 Task: Move the task Implement password recovery feature for better user experience to the section To-Do in the project ToughWorks and sort the tasks in the project by Assignee in Ascending order.
Action: Mouse moved to (42, 261)
Screenshot: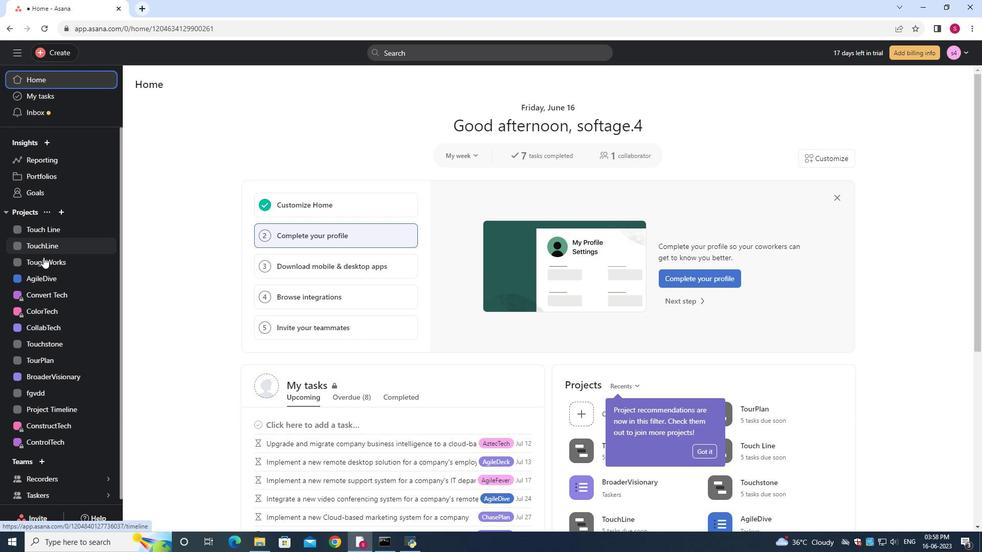 
Action: Mouse pressed left at (42, 261)
Screenshot: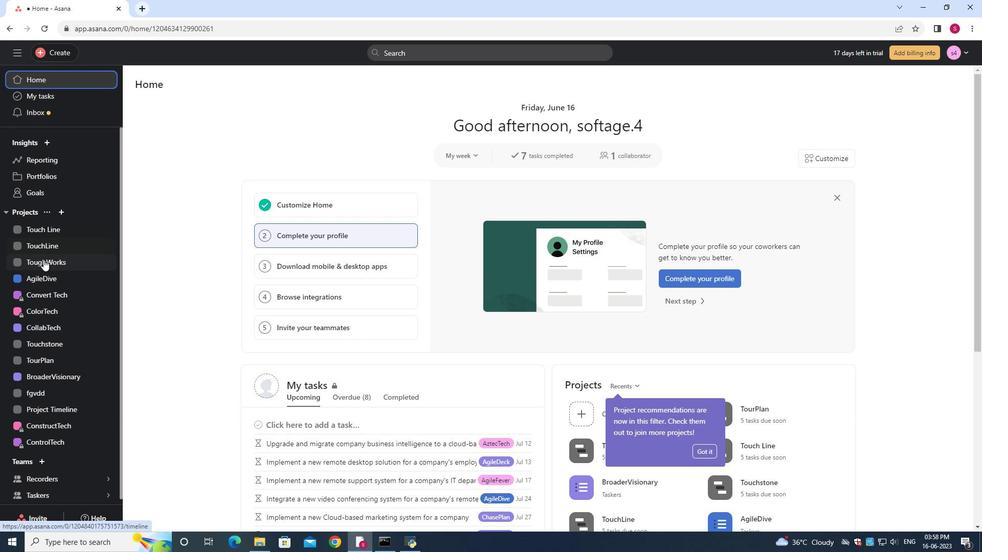
Action: Mouse moved to (185, 105)
Screenshot: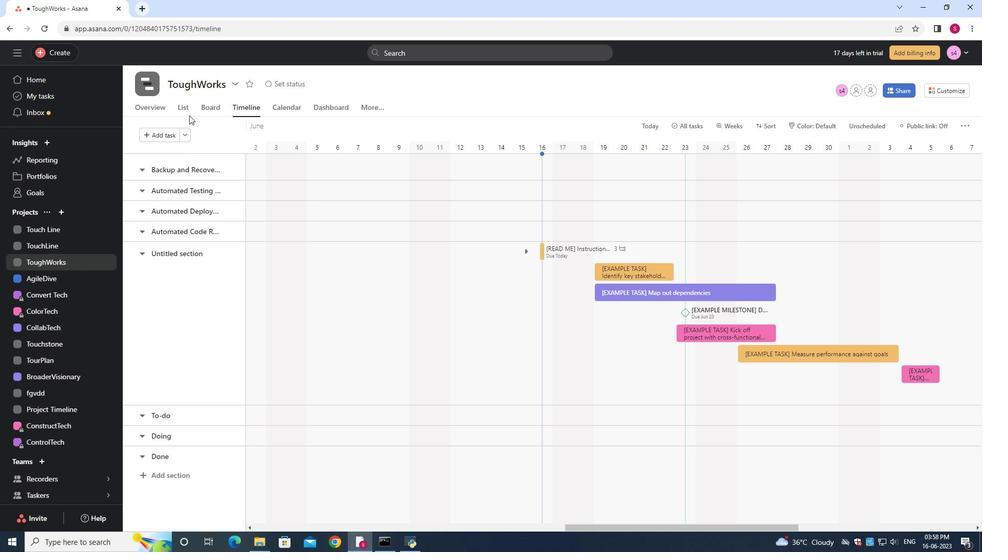 
Action: Mouse pressed left at (185, 105)
Screenshot: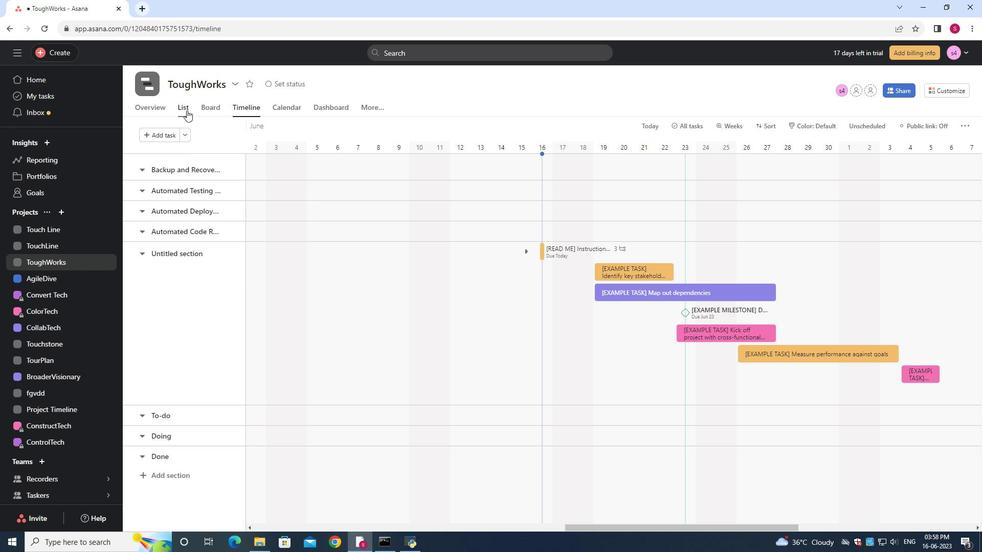 
Action: Mouse moved to (257, 338)
Screenshot: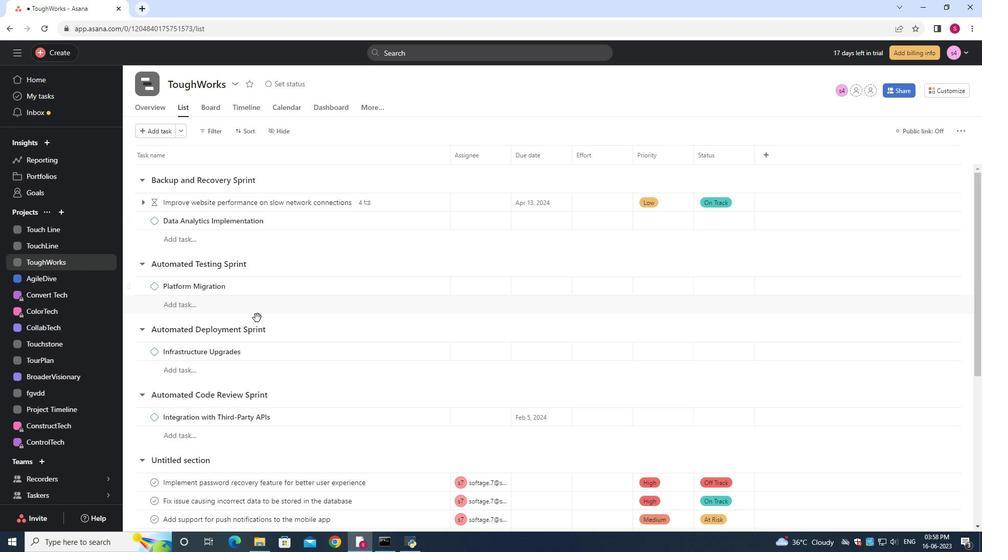 
Action: Mouse scrolled (257, 338) with delta (0, 0)
Screenshot: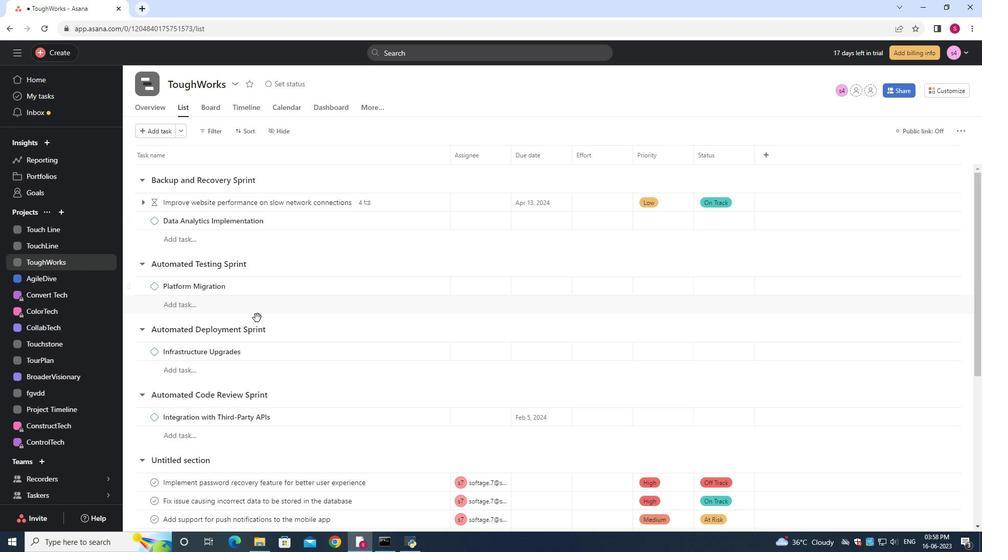 
Action: Mouse scrolled (257, 338) with delta (0, 0)
Screenshot: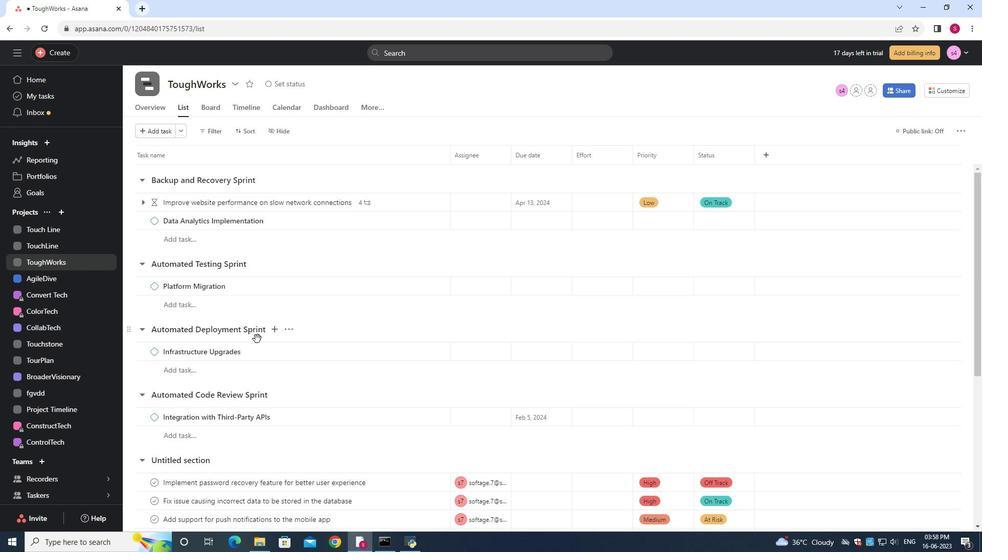 
Action: Mouse moved to (258, 338)
Screenshot: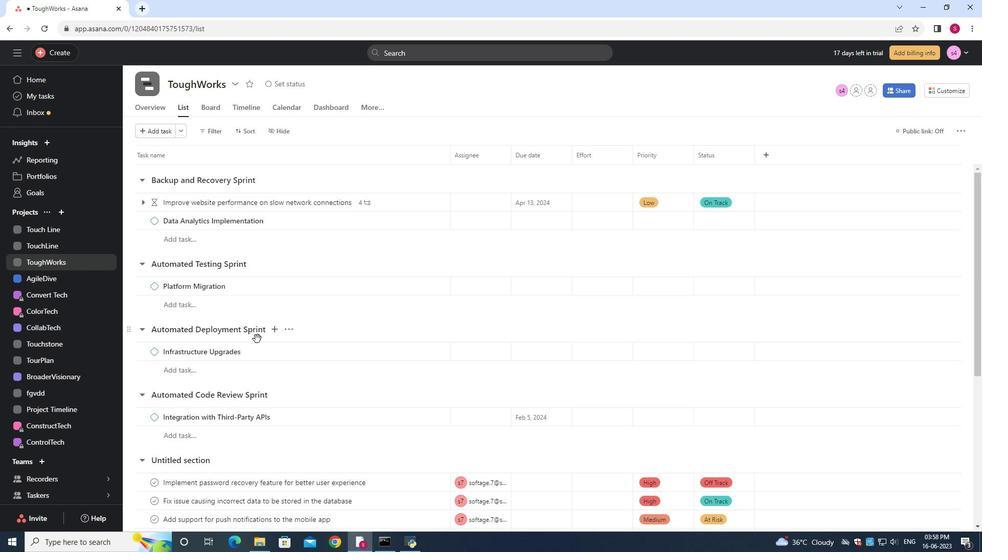 
Action: Mouse scrolled (258, 337) with delta (0, 0)
Screenshot: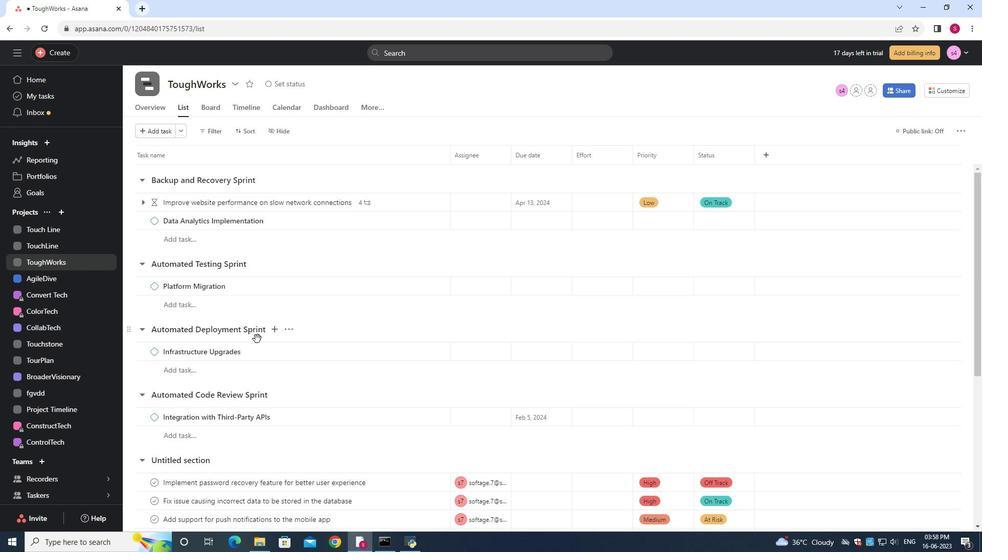 
Action: Mouse moved to (261, 329)
Screenshot: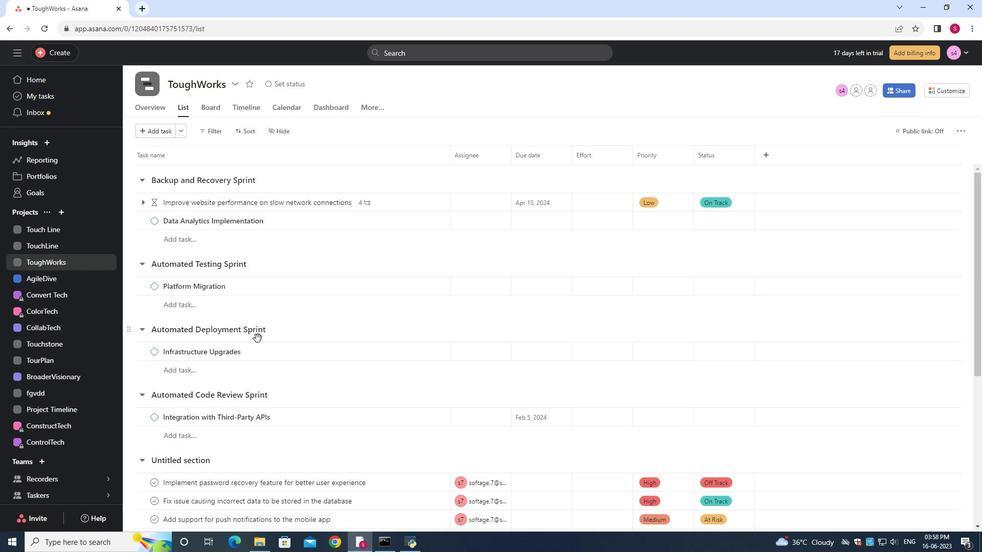 
Action: Mouse scrolled (259, 334) with delta (0, 0)
Screenshot: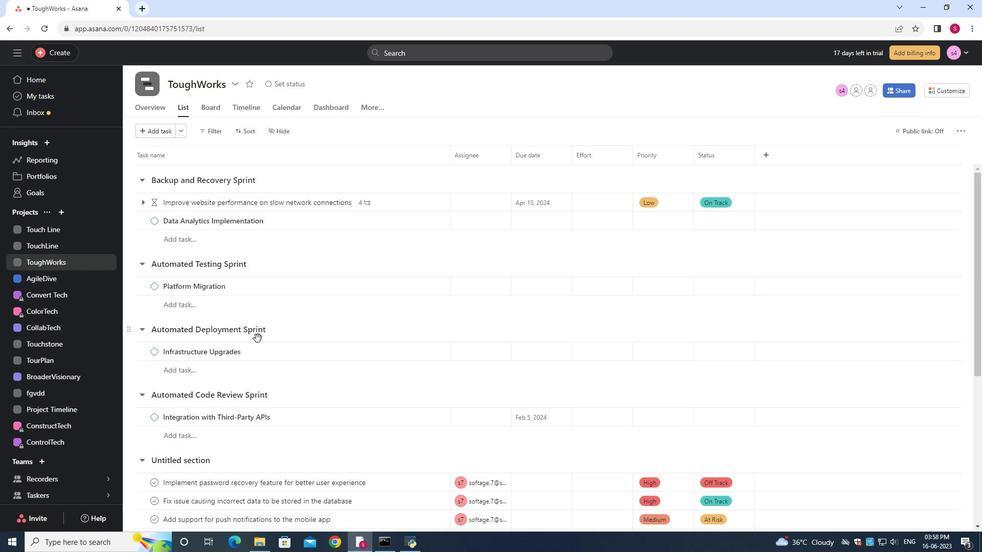 
Action: Mouse moved to (263, 324)
Screenshot: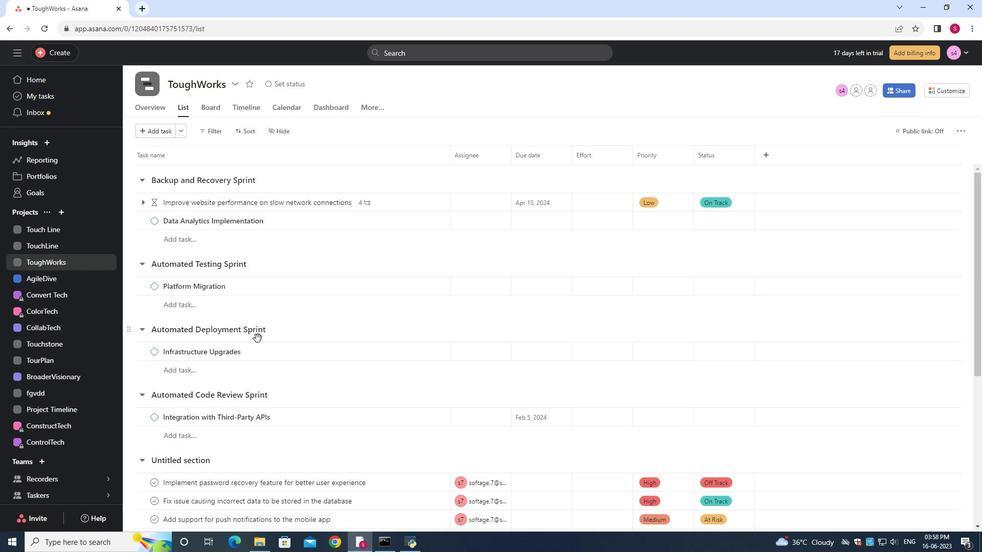 
Action: Mouse scrolled (261, 329) with delta (0, 0)
Screenshot: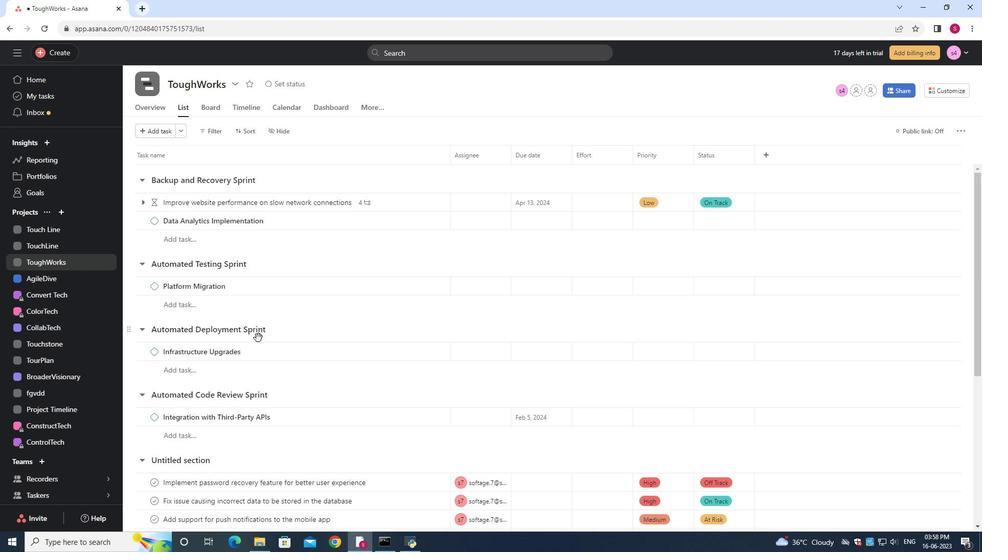 
Action: Mouse moved to (268, 313)
Screenshot: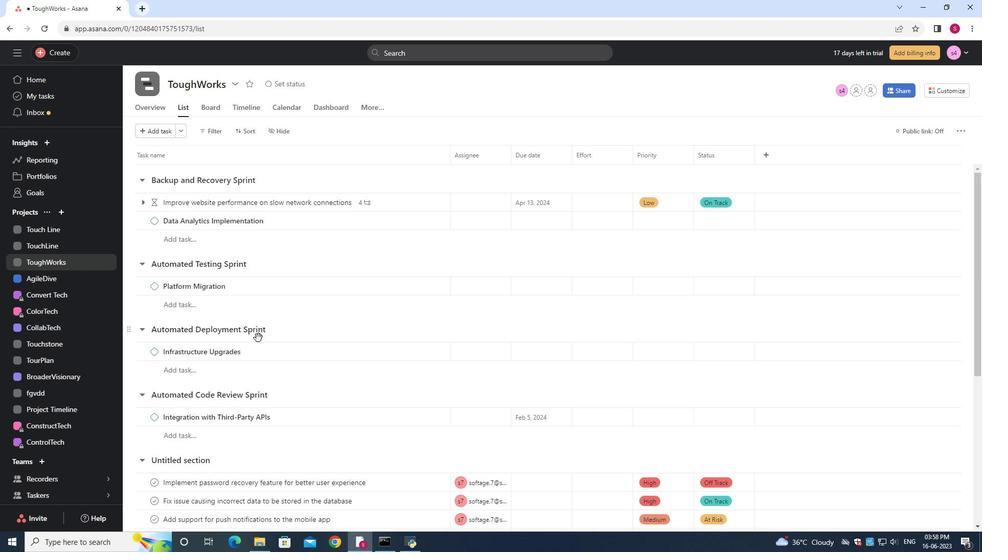 
Action: Mouse scrolled (265, 321) with delta (0, 0)
Screenshot: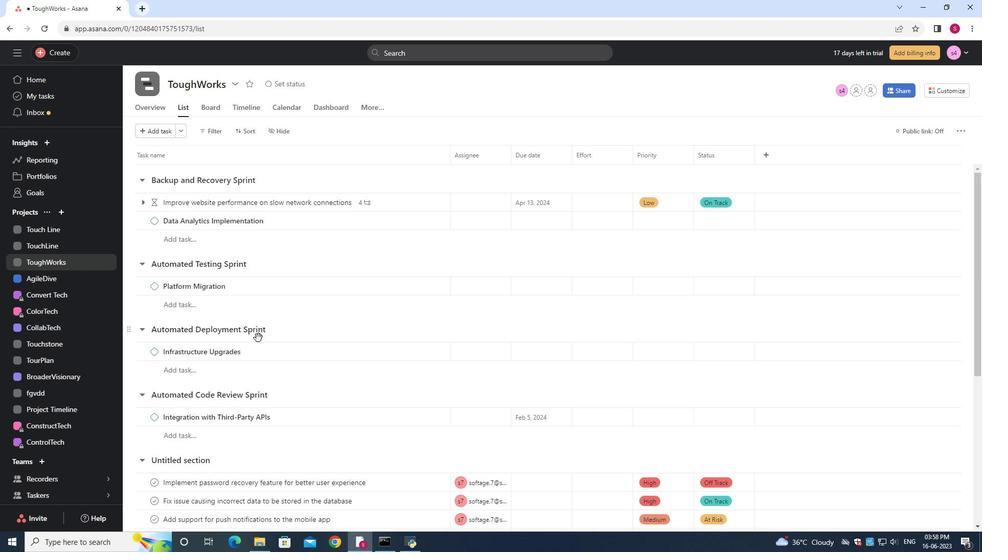 
Action: Mouse moved to (417, 218)
Screenshot: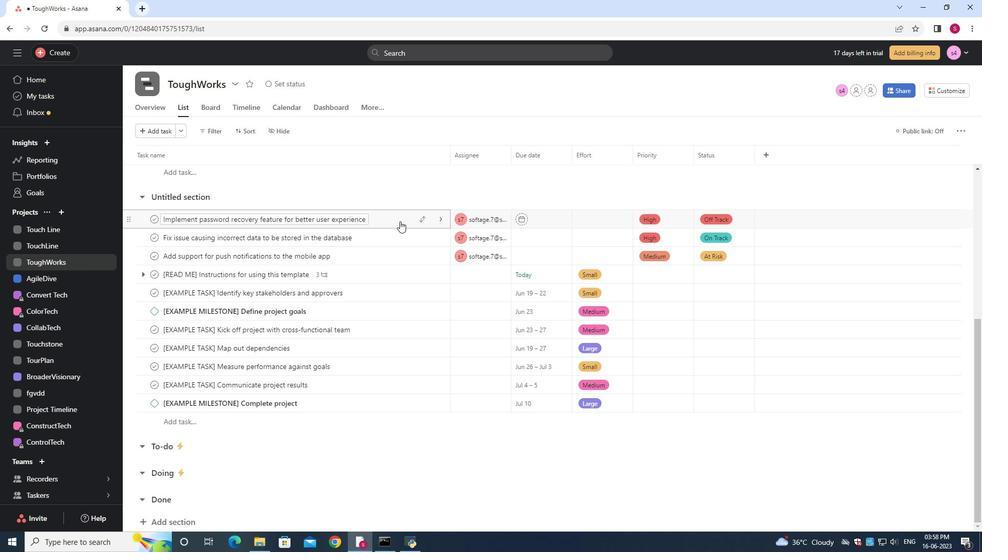 
Action: Mouse pressed left at (417, 218)
Screenshot: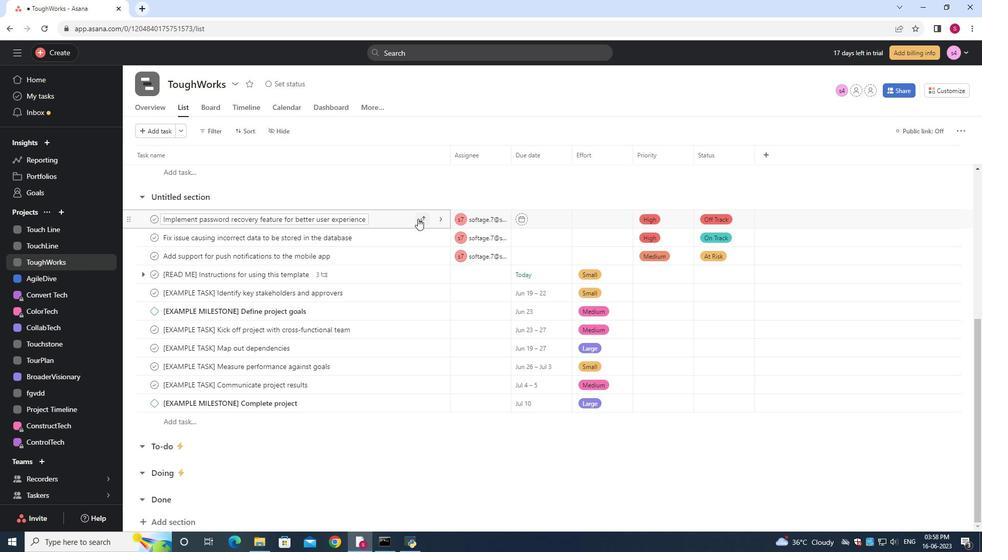 
Action: Mouse moved to (330, 352)
Screenshot: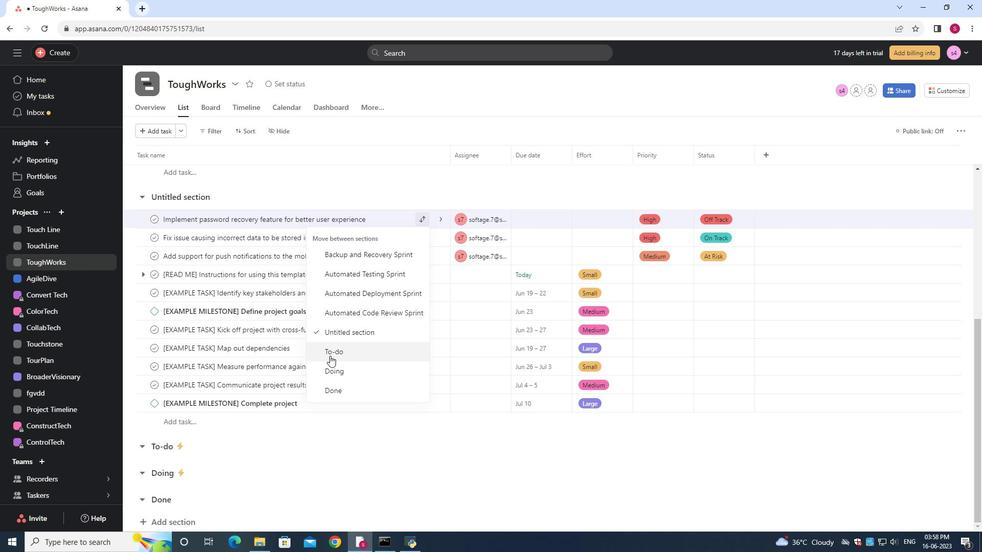 
Action: Mouse pressed left at (330, 352)
Screenshot: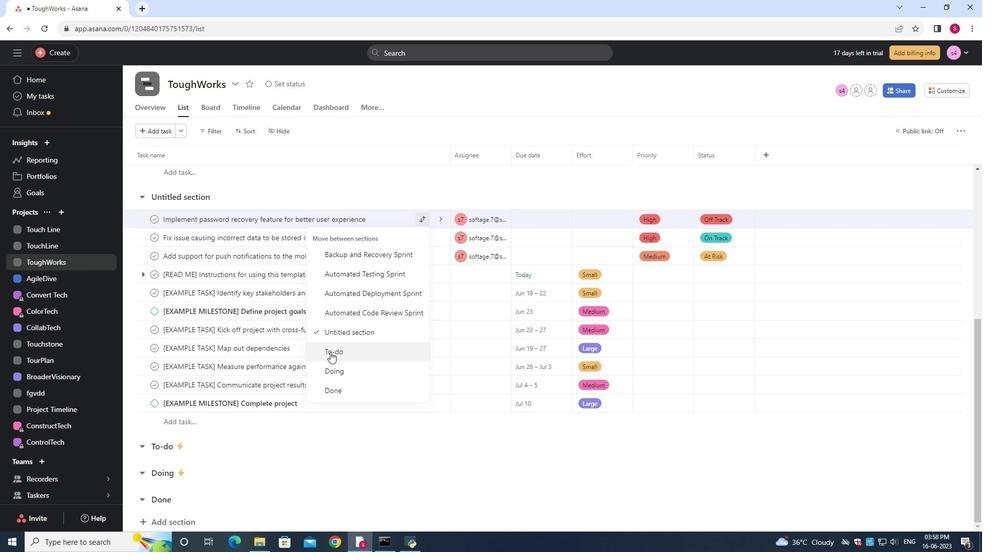 
Action: Mouse moved to (243, 412)
Screenshot: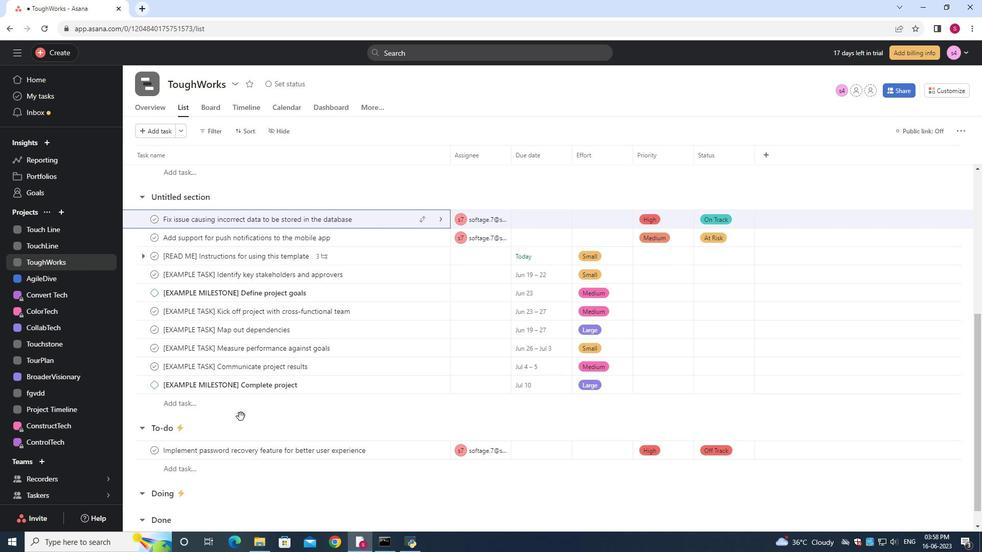 
Action: Mouse scrolled (243, 413) with delta (0, 0)
Screenshot: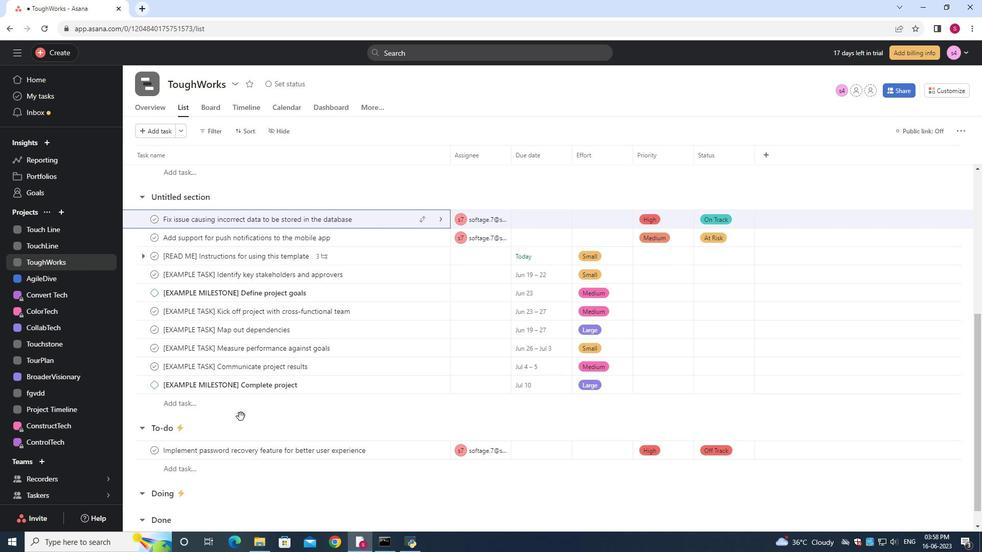 
Action: Mouse moved to (243, 411)
Screenshot: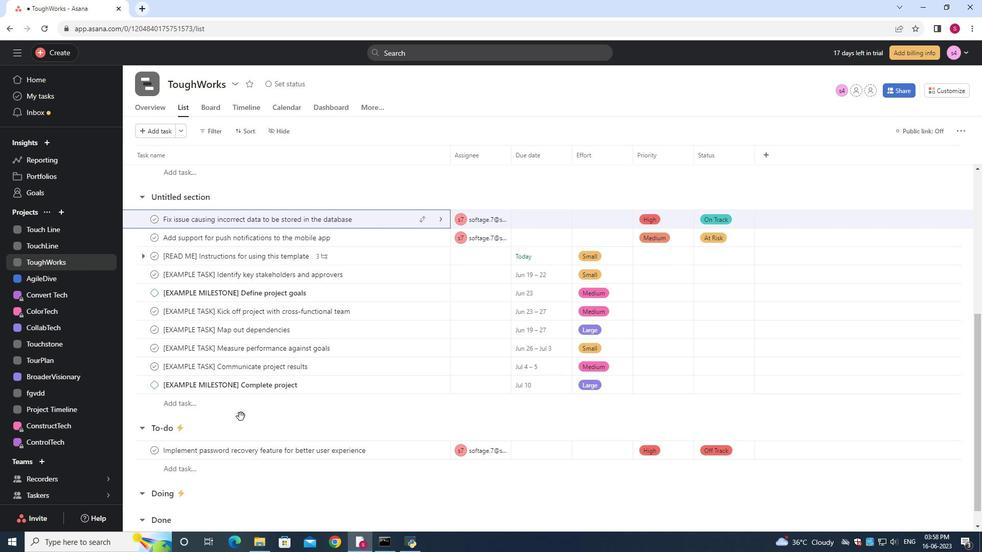 
Action: Mouse scrolled (243, 412) with delta (0, 1)
Screenshot: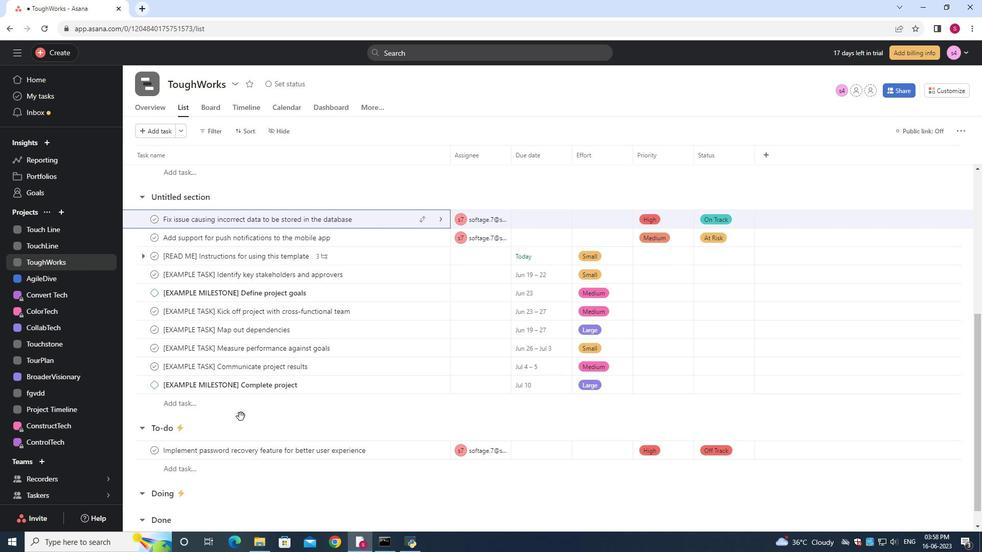 
Action: Mouse scrolled (243, 412) with delta (0, 0)
Screenshot: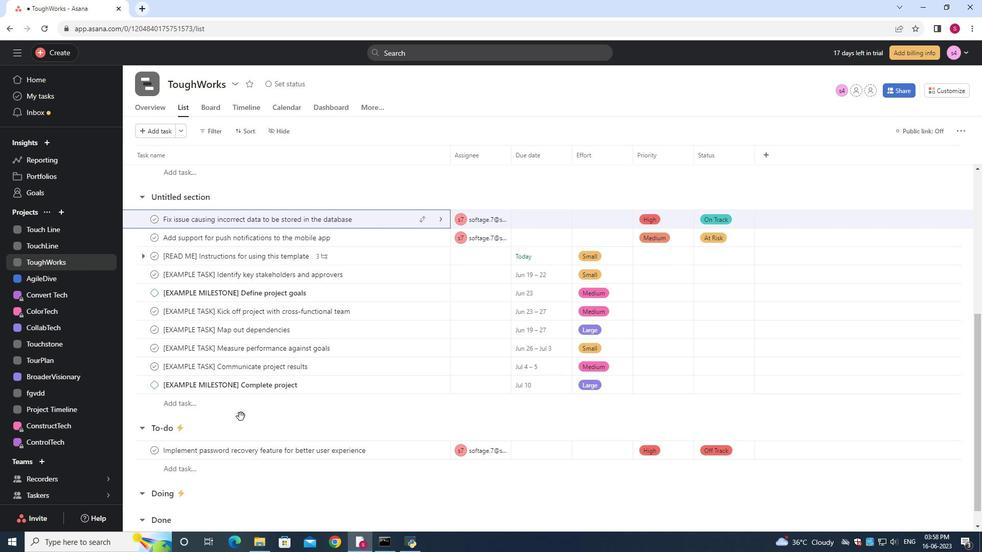 
Action: Mouse moved to (243, 411)
Screenshot: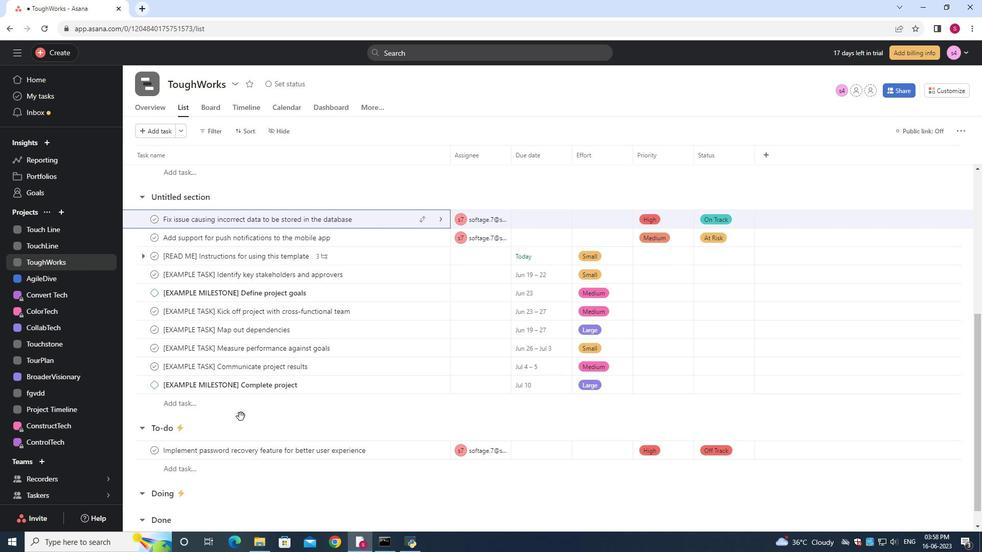 
Action: Mouse scrolled (243, 412) with delta (0, 0)
Screenshot: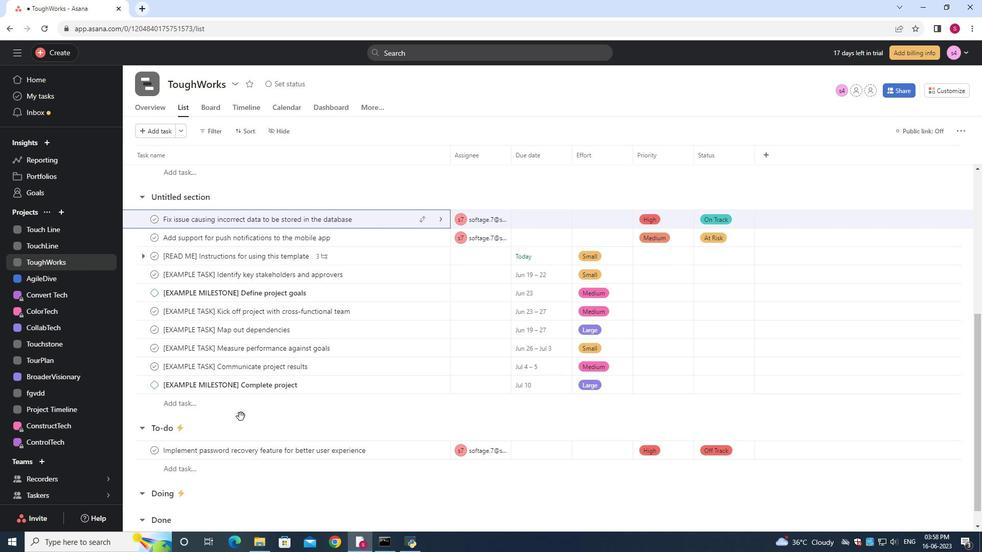 
Action: Mouse moved to (243, 410)
Screenshot: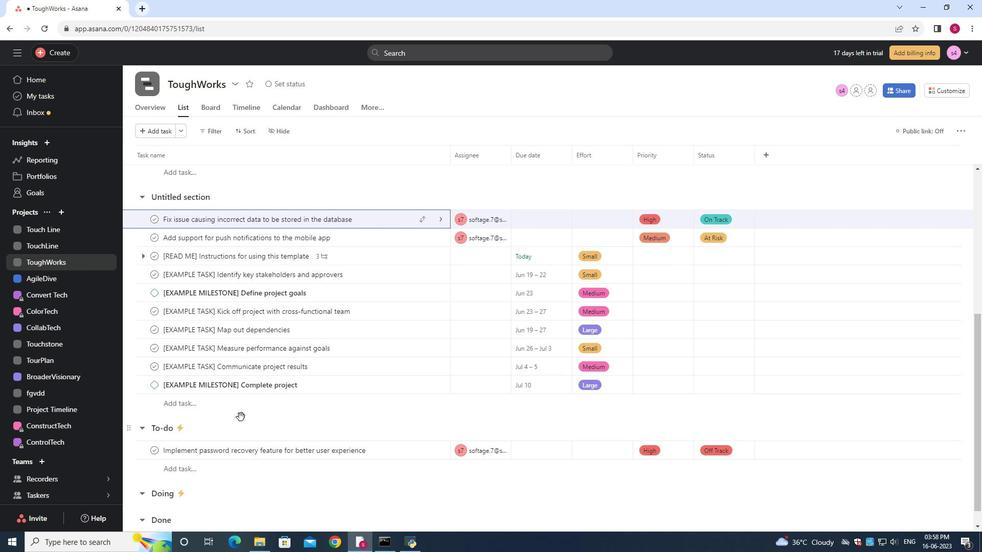 
Action: Mouse scrolled (243, 411) with delta (0, 0)
Screenshot: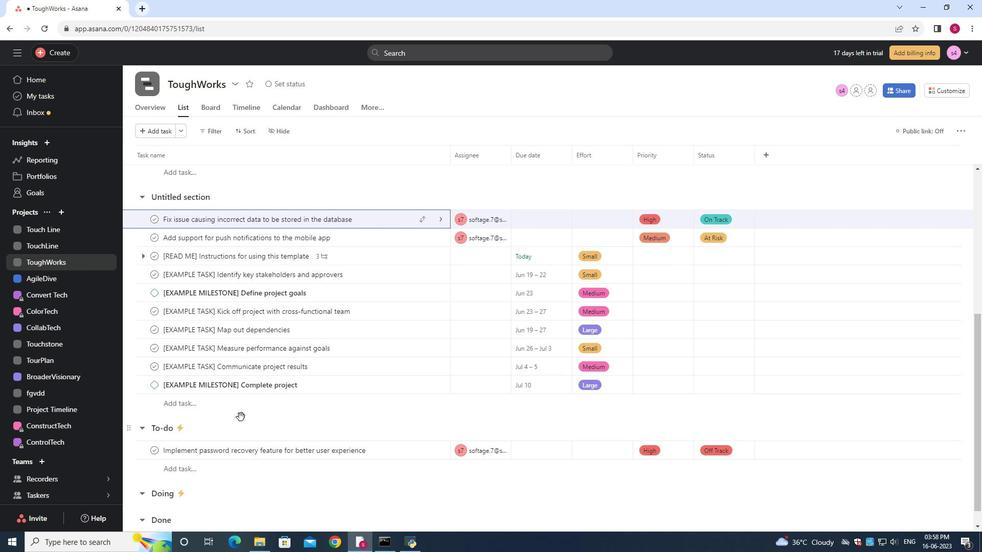 
Action: Mouse moved to (244, 409)
Screenshot: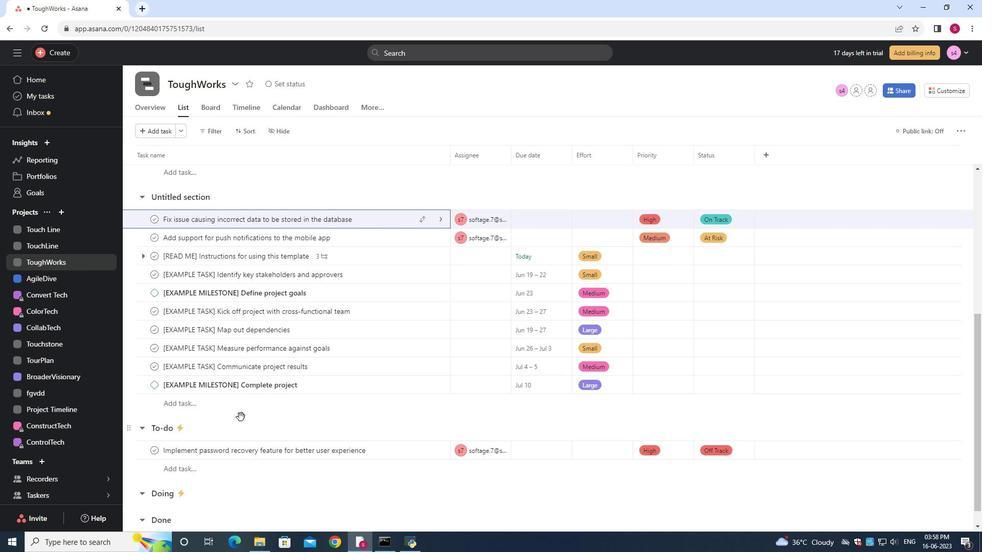 
Action: Mouse scrolled (243, 410) with delta (0, 0)
Screenshot: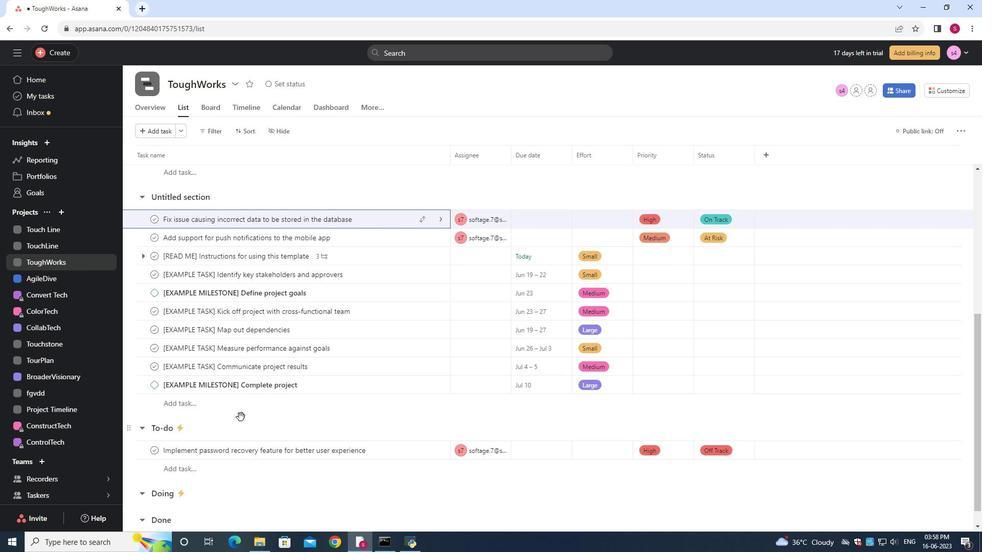 
Action: Mouse moved to (244, 409)
Screenshot: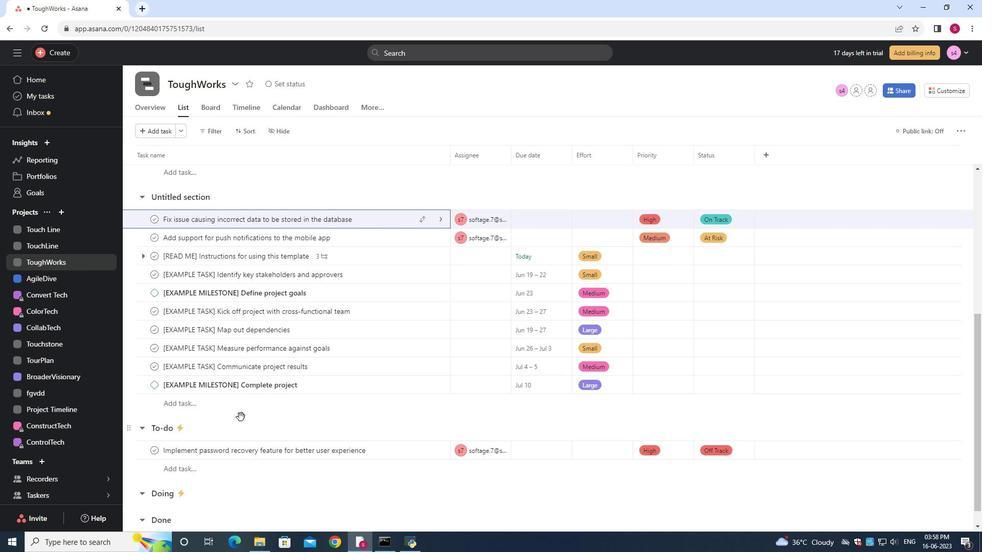 
Action: Mouse scrolled (244, 410) with delta (0, 0)
Screenshot: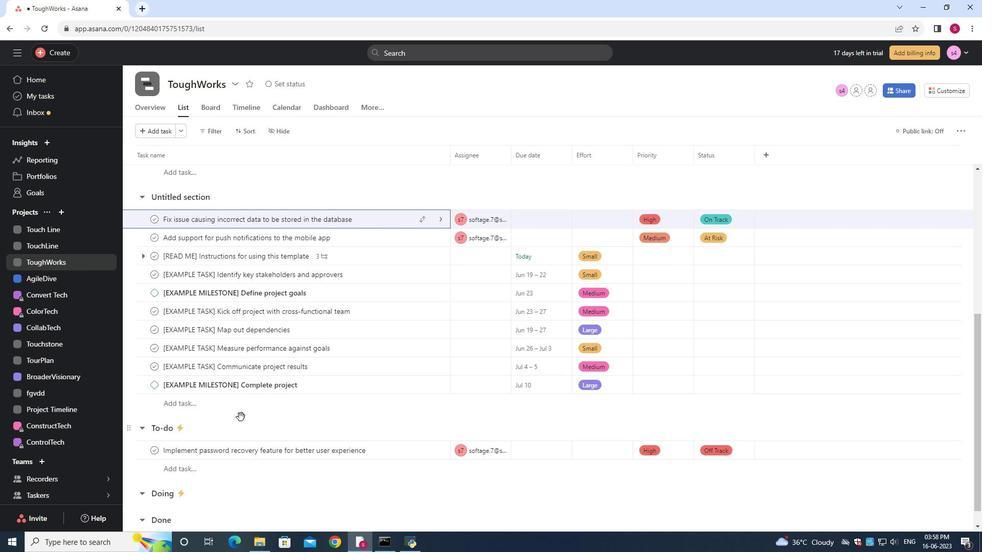 
Action: Mouse moved to (244, 409)
Screenshot: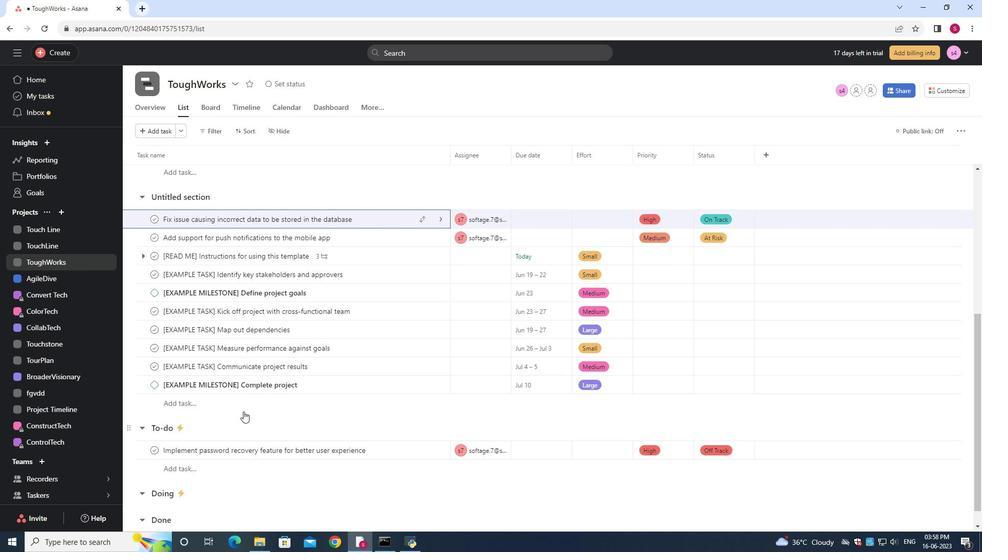 
Action: Mouse scrolled (244, 410) with delta (0, 0)
Screenshot: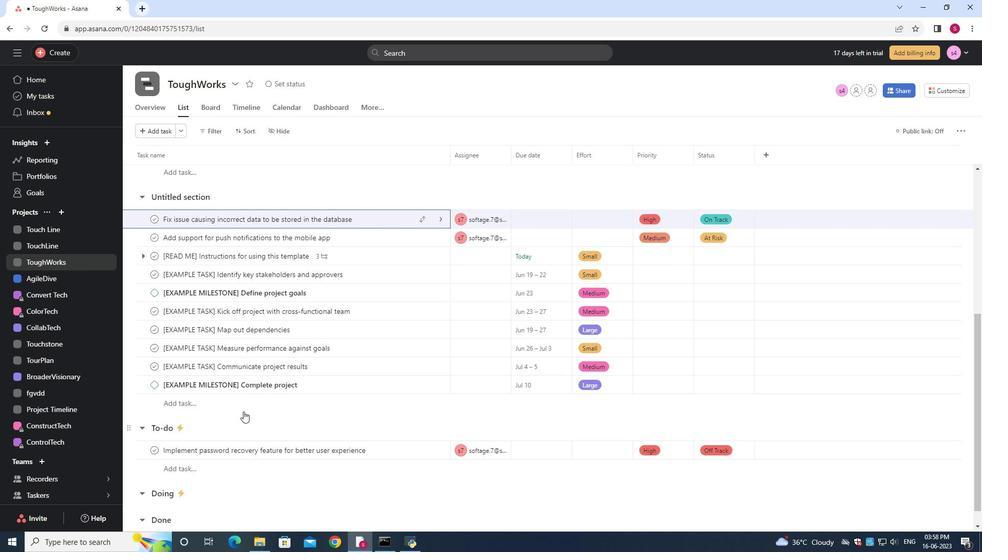 
Action: Mouse scrolled (244, 409) with delta (0, 0)
Screenshot: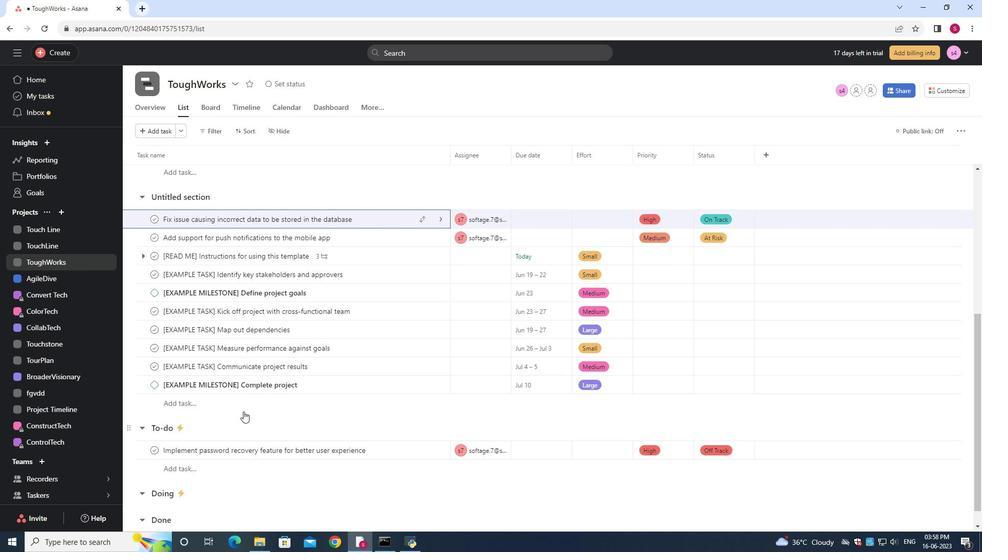 
Action: Mouse moved to (247, 298)
Screenshot: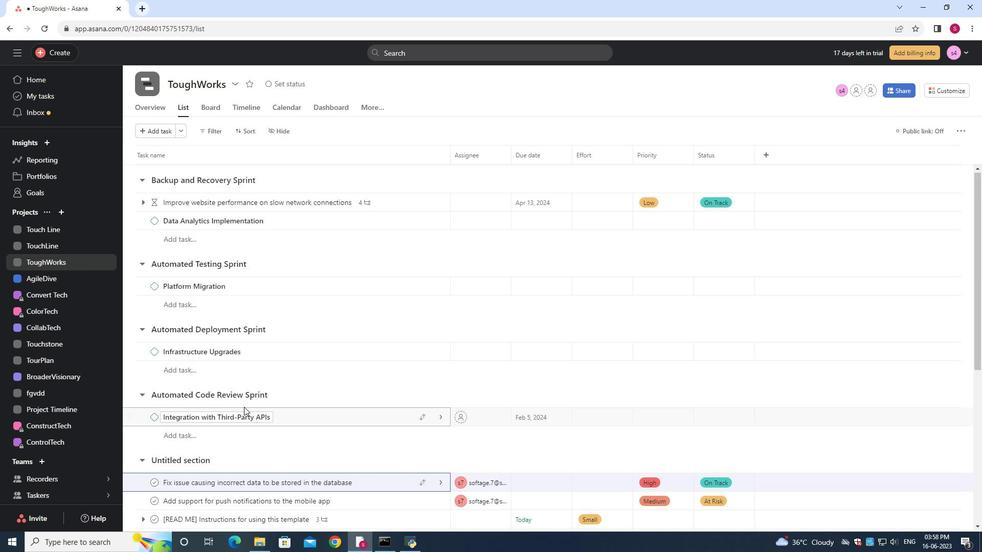 
Action: Mouse scrolled (247, 298) with delta (0, 0)
Screenshot: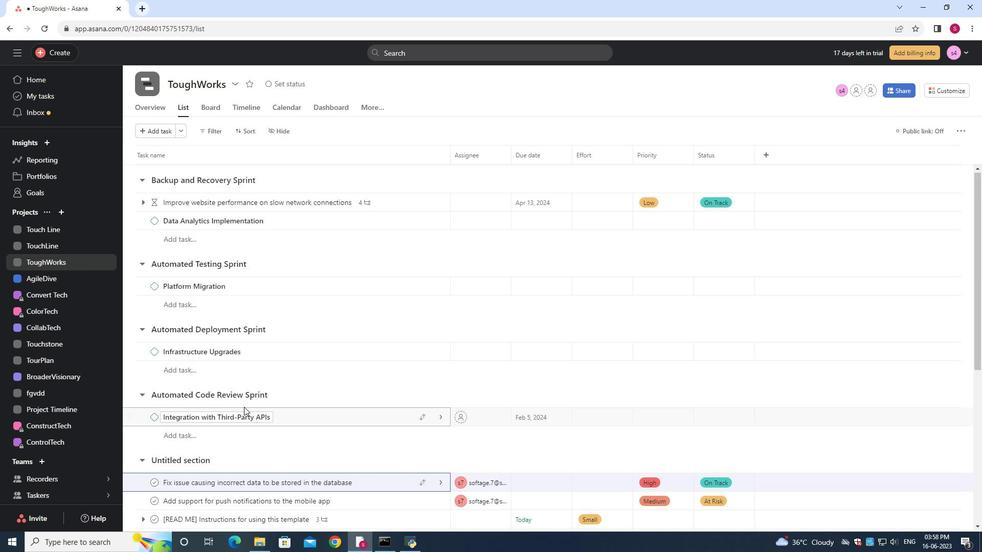 
Action: Mouse moved to (248, 292)
Screenshot: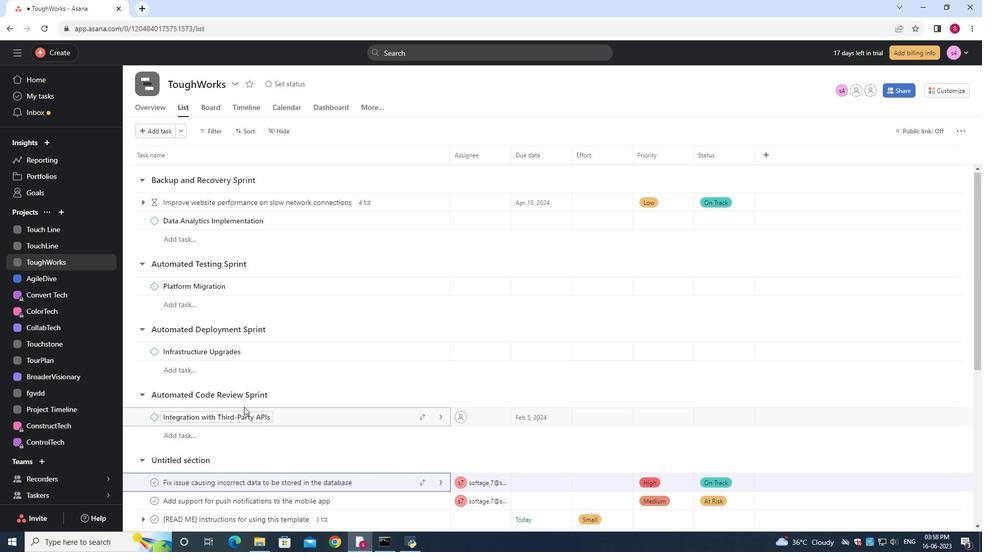 
Action: Mouse scrolled (247, 295) with delta (0, 0)
Screenshot: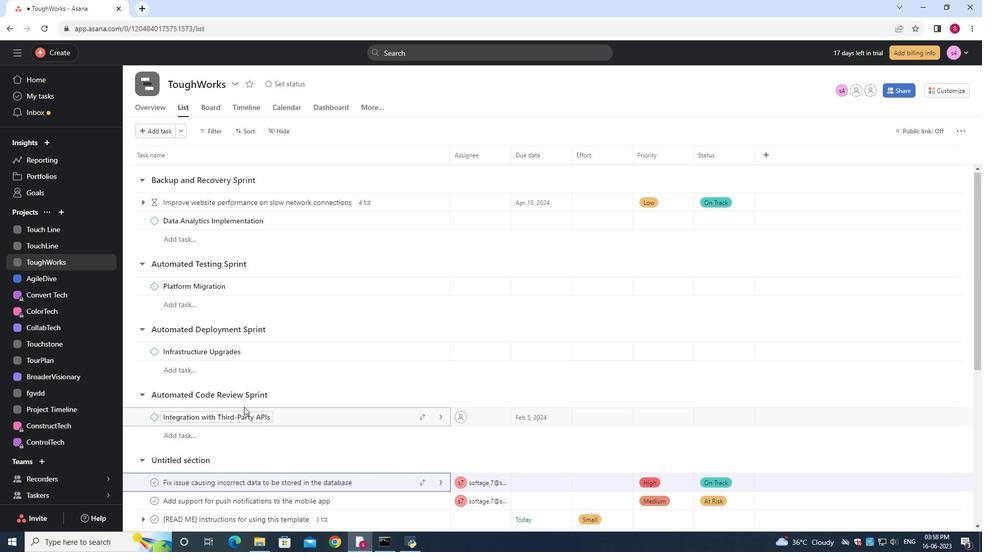 
Action: Mouse moved to (249, 287)
Screenshot: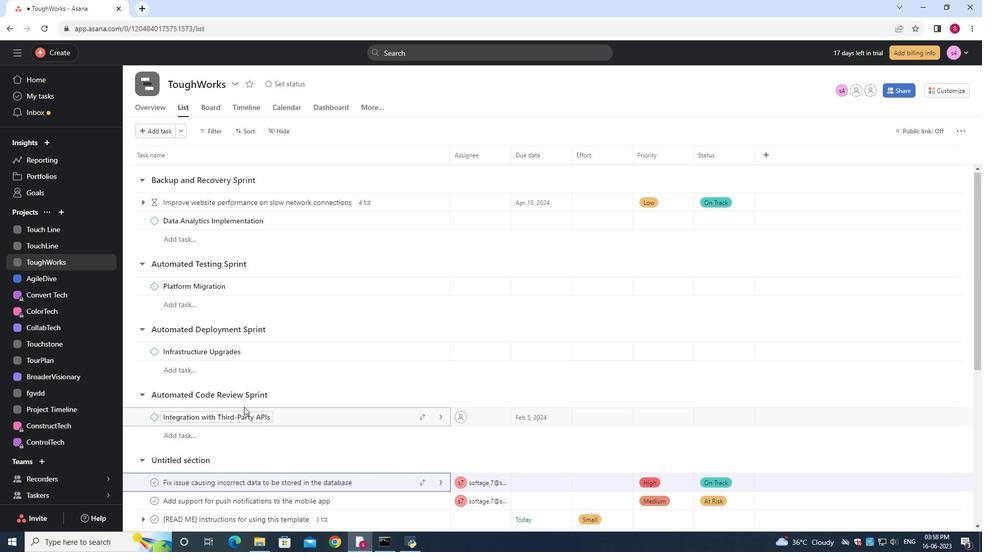 
Action: Mouse scrolled (248, 293) with delta (0, 0)
Screenshot: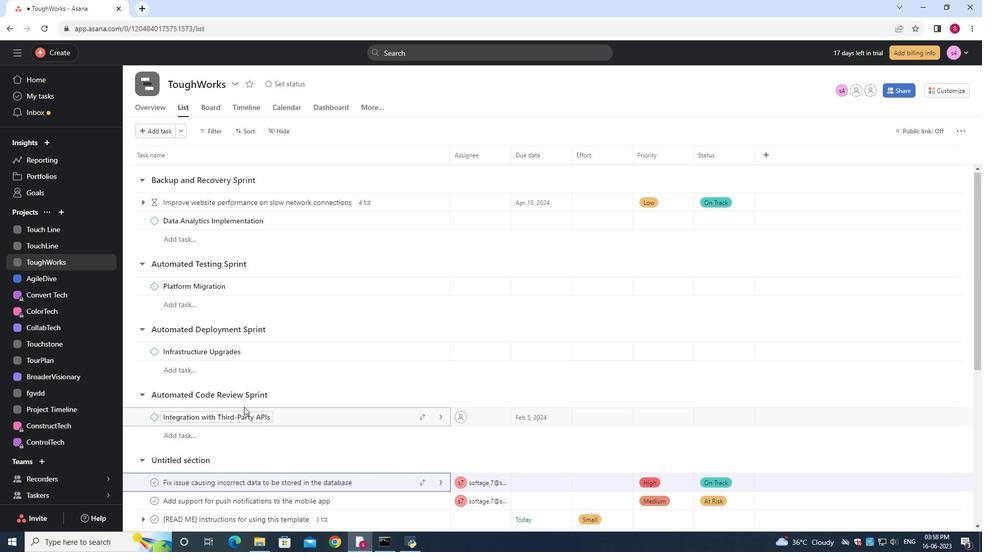 
Action: Mouse moved to (250, 282)
Screenshot: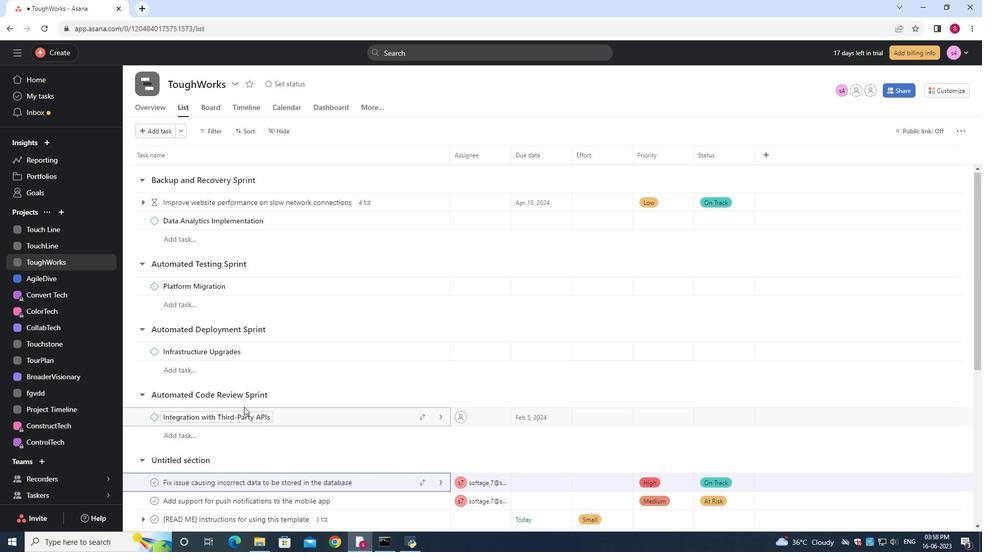 
Action: Mouse scrolled (249, 288) with delta (0, 0)
Screenshot: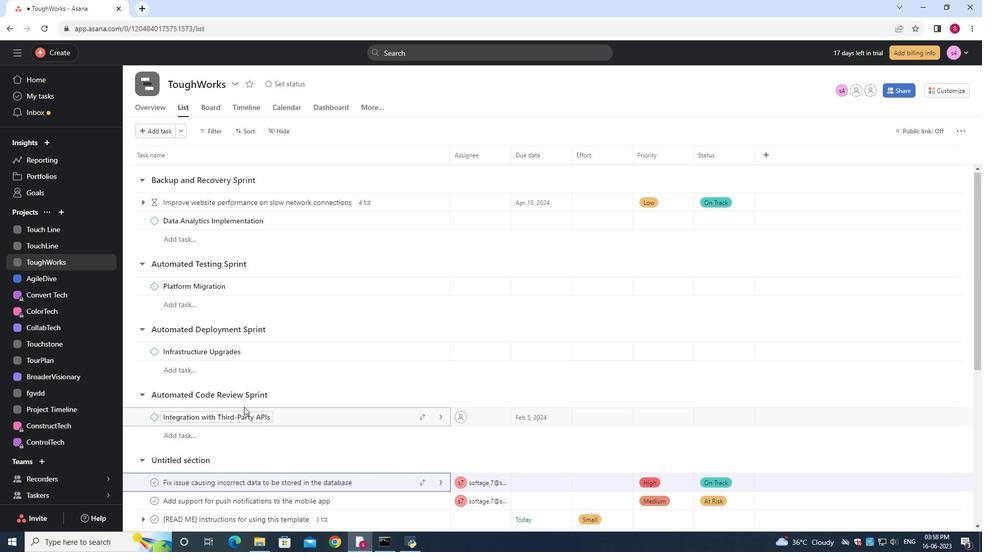 
Action: Mouse moved to (251, 278)
Screenshot: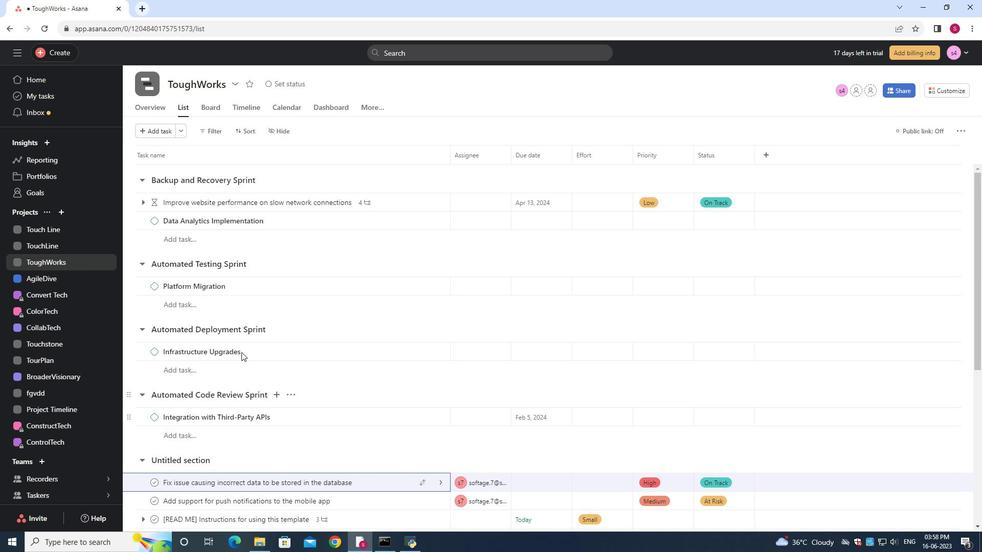 
Action: Mouse scrolled (250, 282) with delta (0, 0)
Screenshot: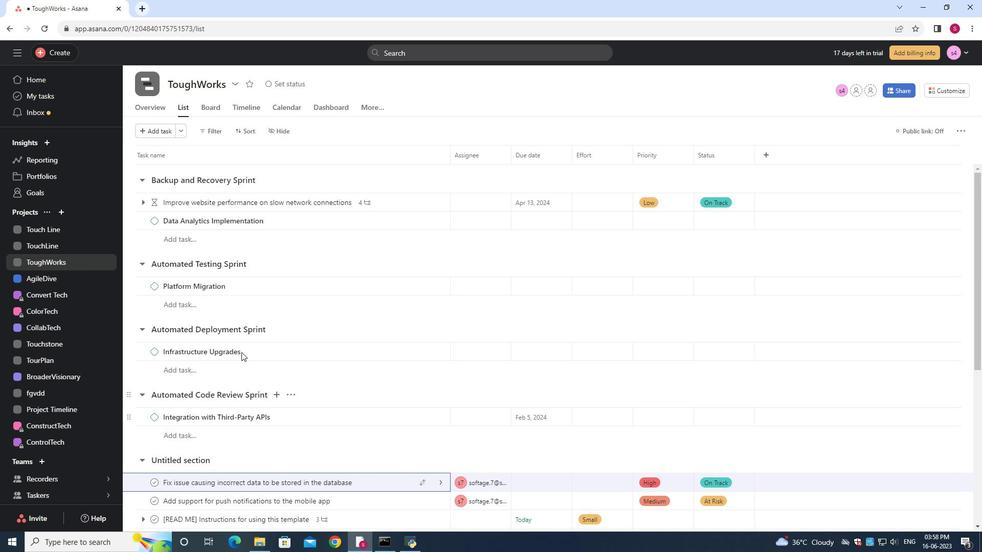 
Action: Mouse moved to (252, 274)
Screenshot: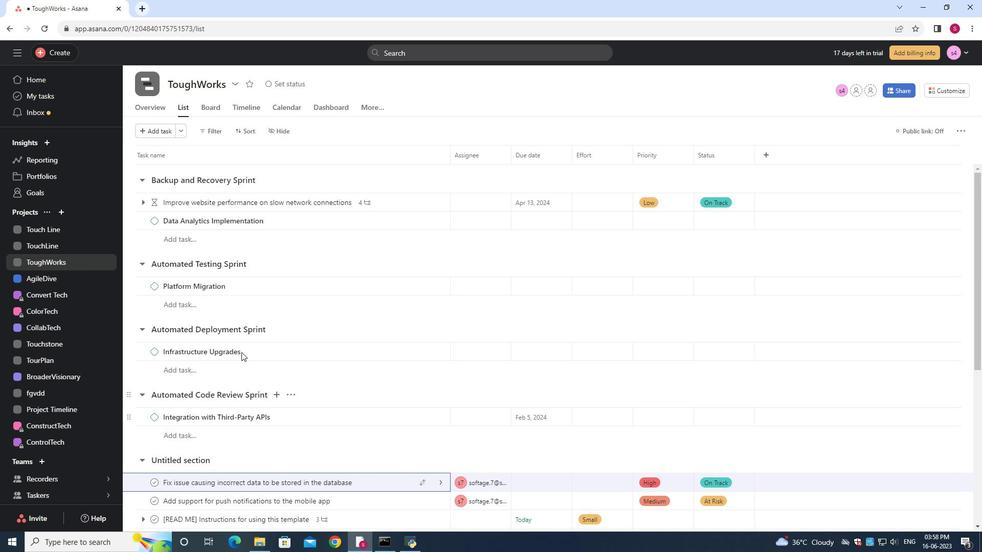 
Action: Mouse scrolled (251, 278) with delta (0, 0)
Screenshot: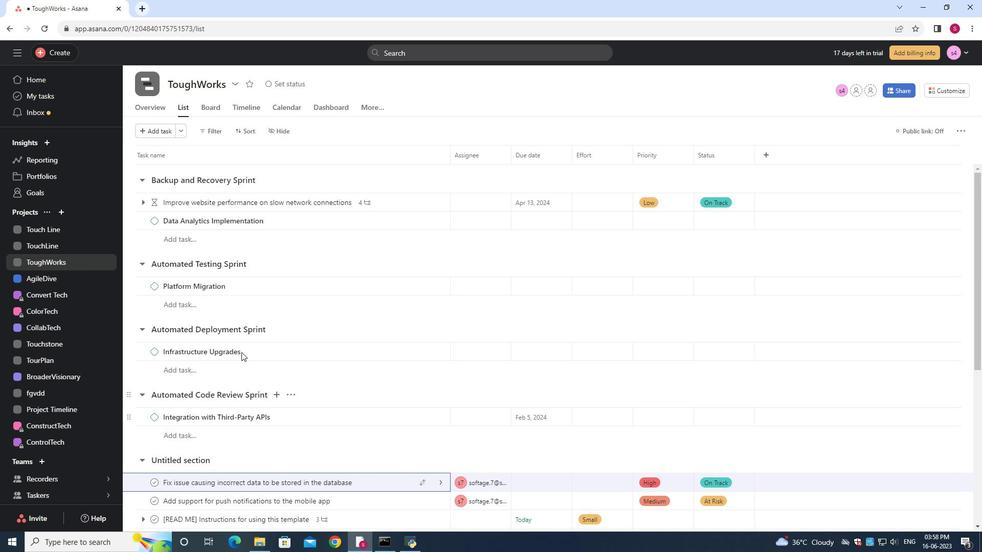 
Action: Mouse moved to (253, 271)
Screenshot: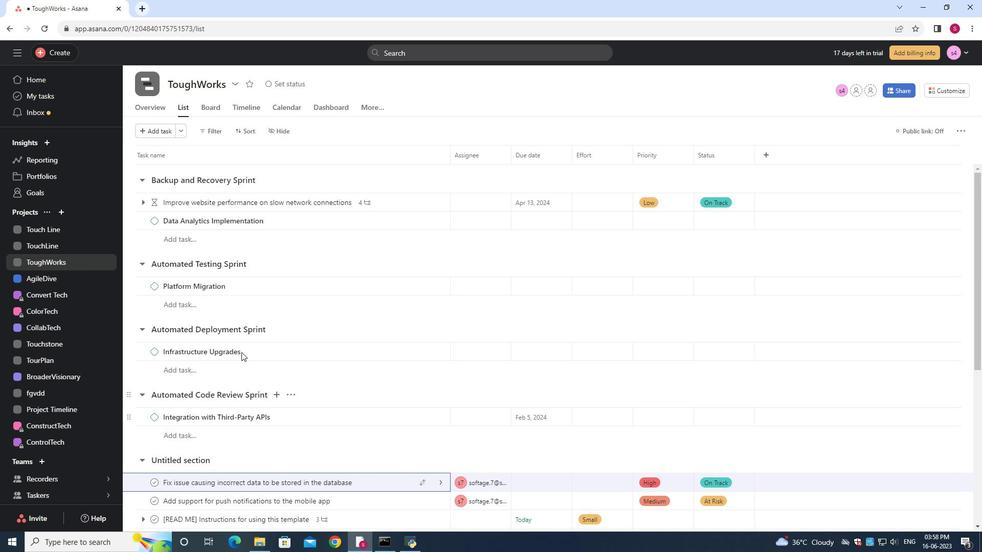 
Action: Mouse scrolled (252, 275) with delta (0, 0)
Screenshot: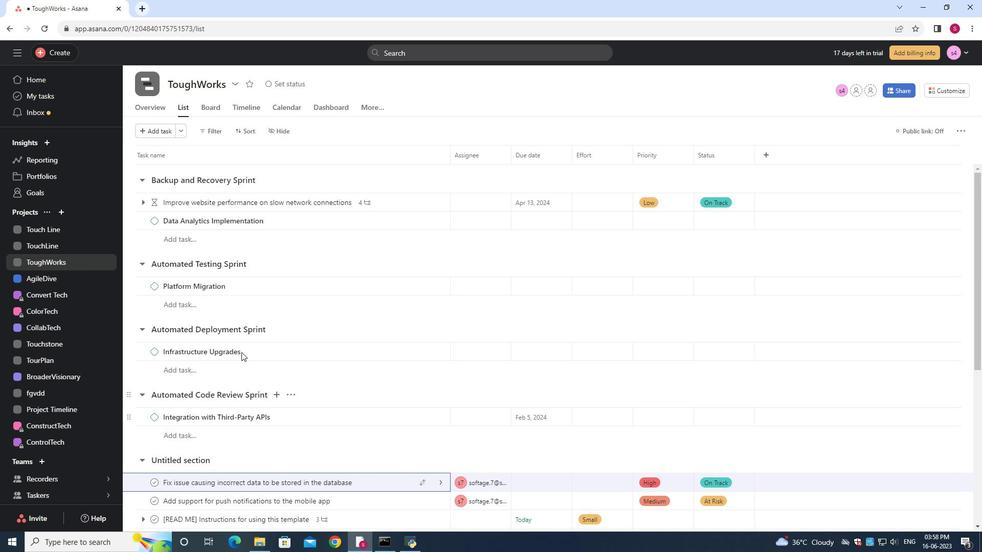
Action: Mouse moved to (257, 259)
Screenshot: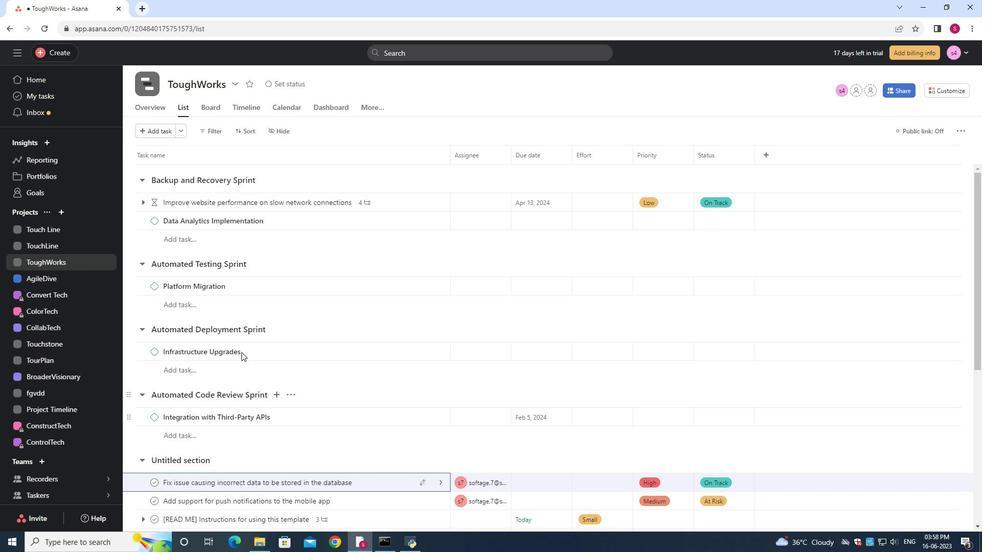 
Action: Mouse scrolled (254, 268) with delta (0, 0)
Screenshot: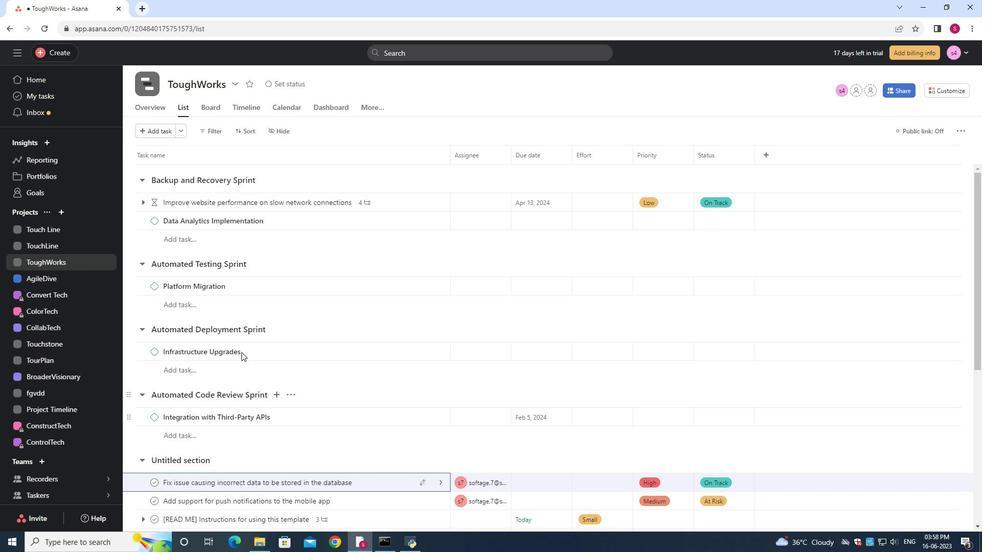 
Action: Mouse moved to (257, 253)
Screenshot: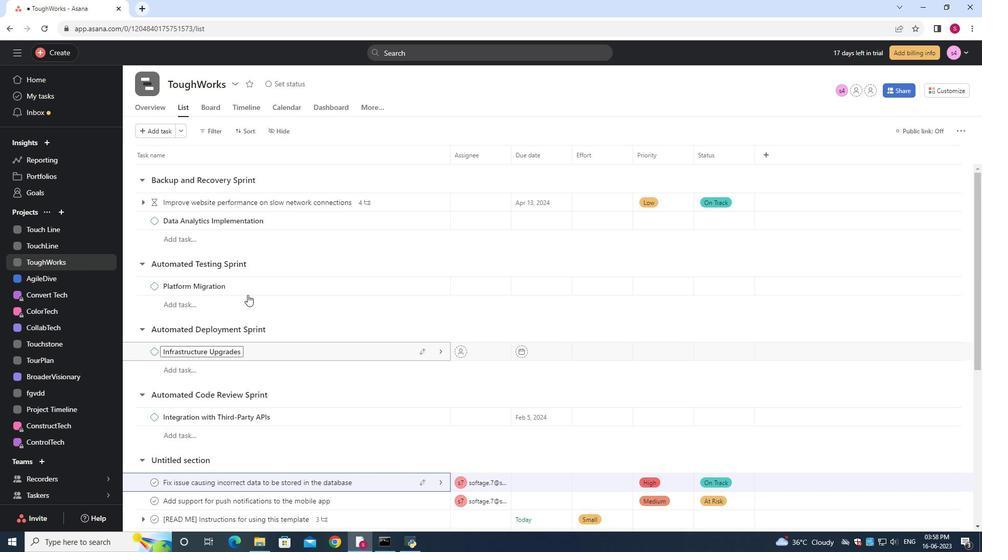 
Action: Mouse scrolled (257, 258) with delta (0, 0)
Screenshot: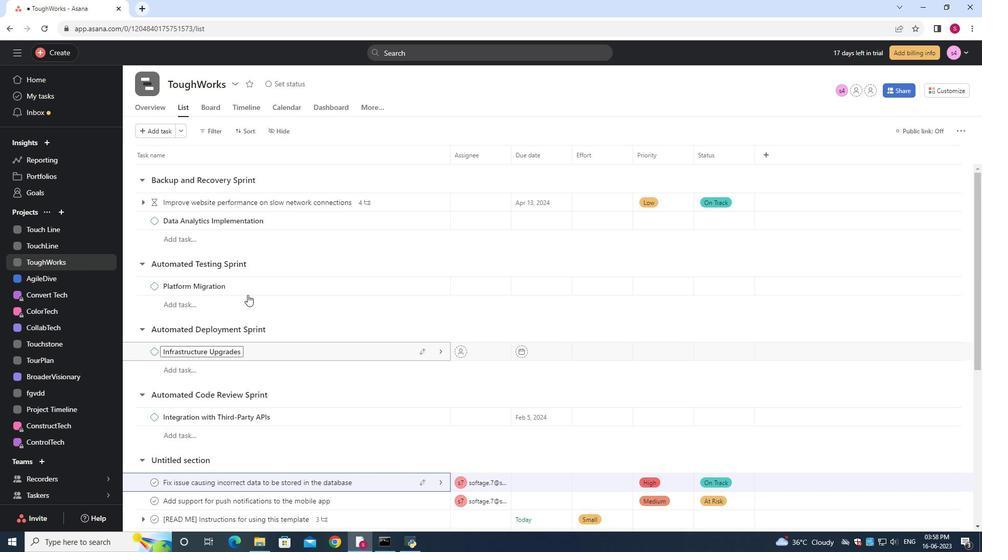 
Action: Mouse moved to (243, 131)
Screenshot: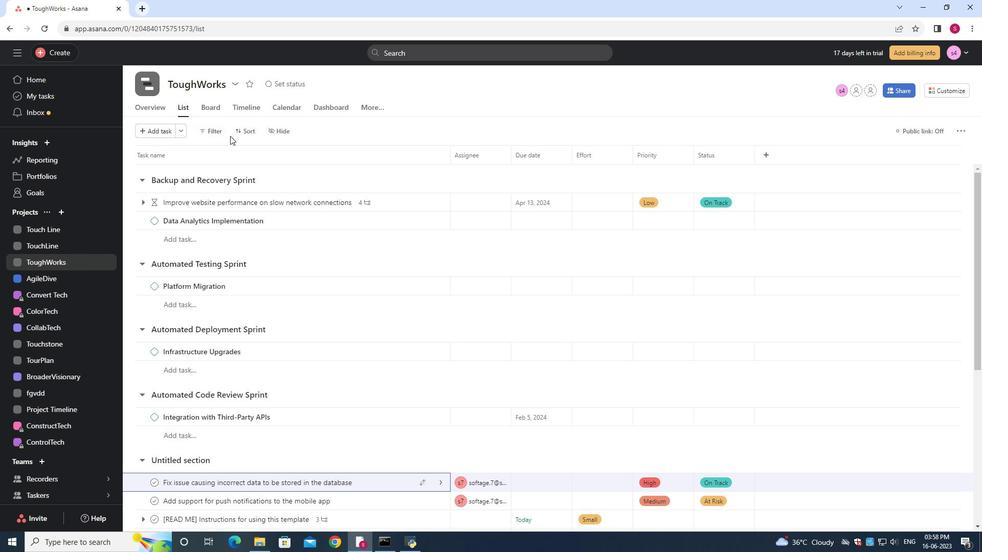 
Action: Mouse pressed left at (243, 131)
Screenshot: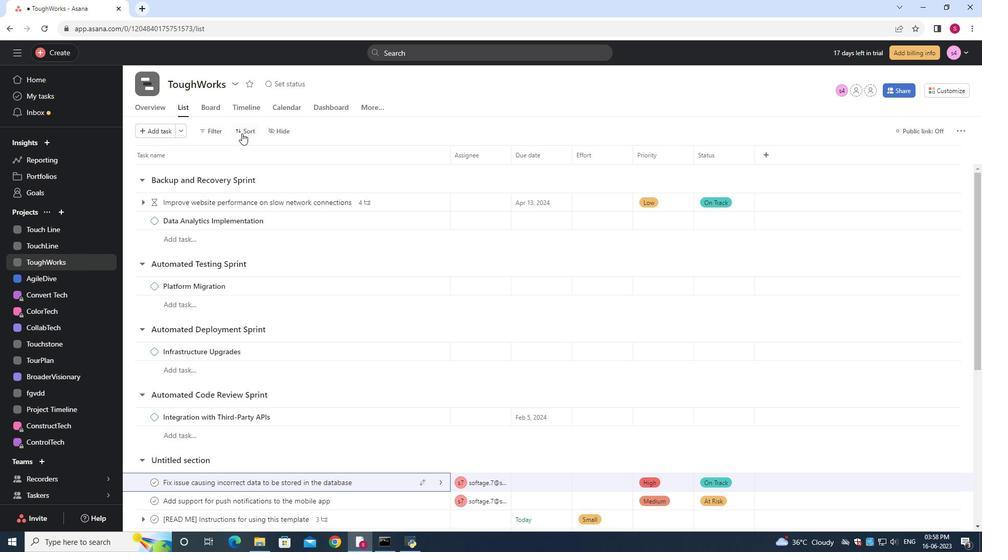 
Action: Mouse moved to (269, 219)
Screenshot: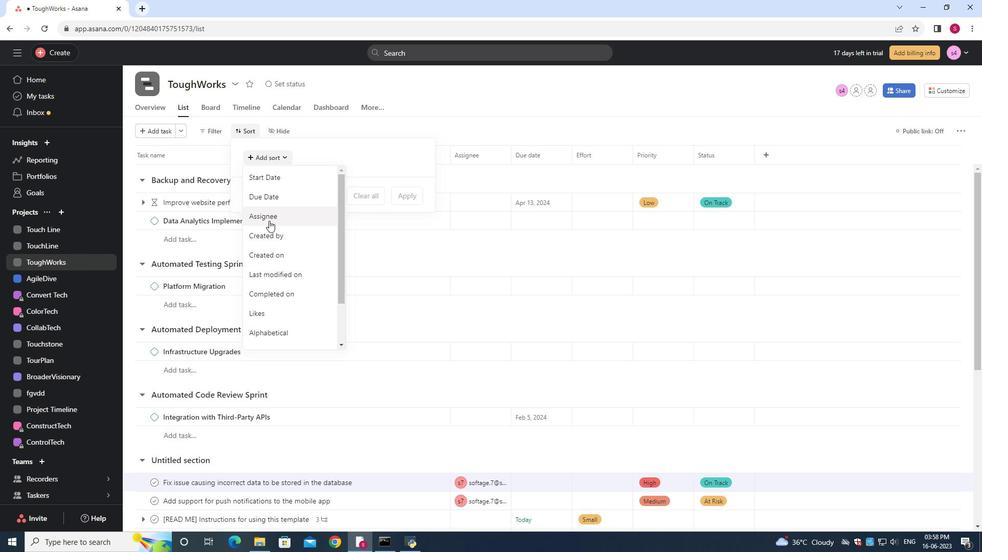 
Action: Mouse pressed left at (269, 219)
Screenshot: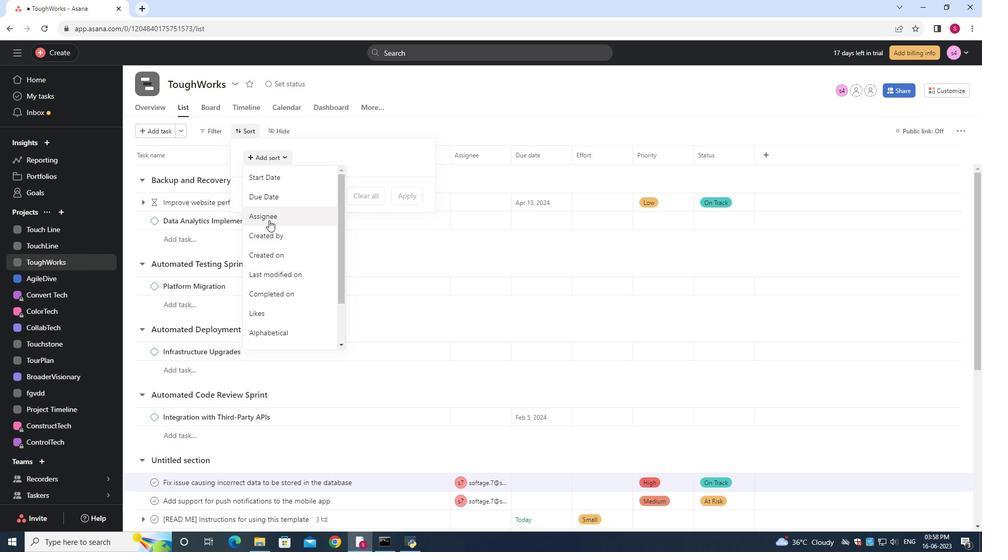 
Action: Mouse moved to (343, 170)
Screenshot: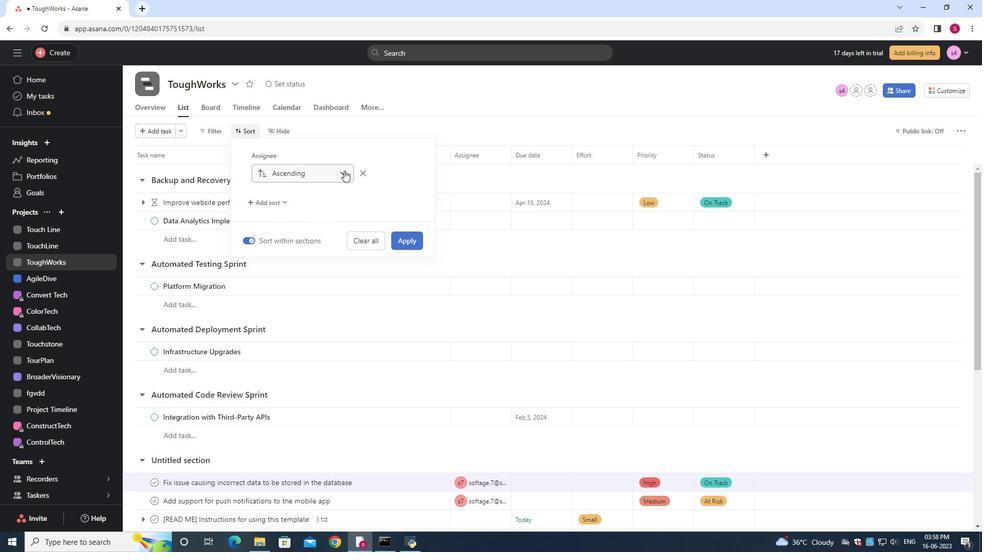 
Action: Mouse pressed left at (343, 170)
Screenshot: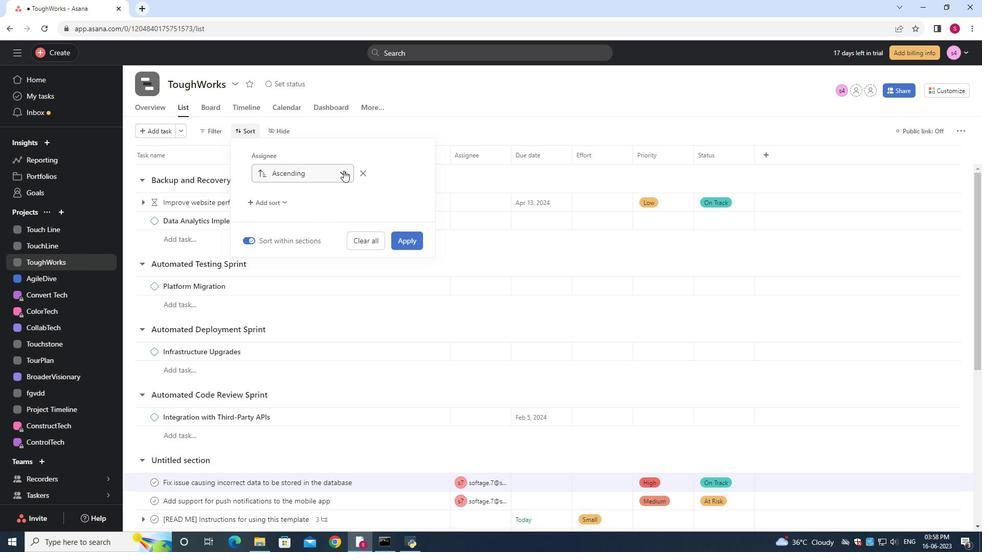 
Action: Mouse pressed left at (343, 170)
Screenshot: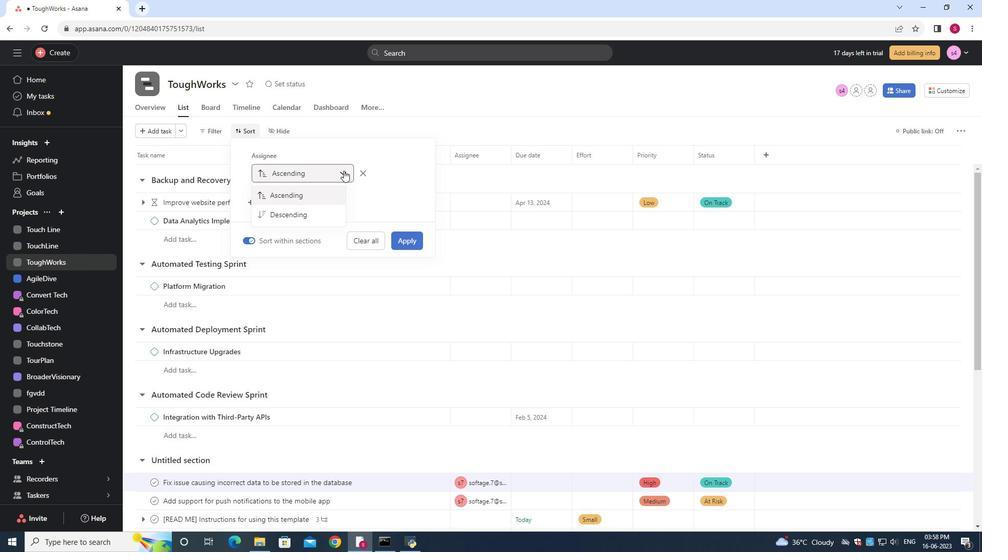 
Action: Mouse moved to (401, 238)
Screenshot: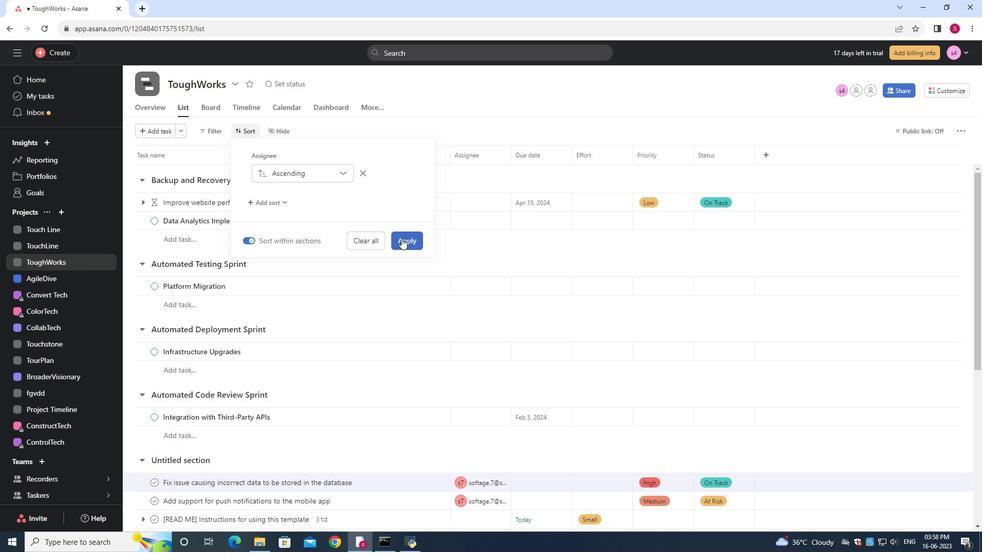 
Action: Mouse pressed left at (401, 238)
Screenshot: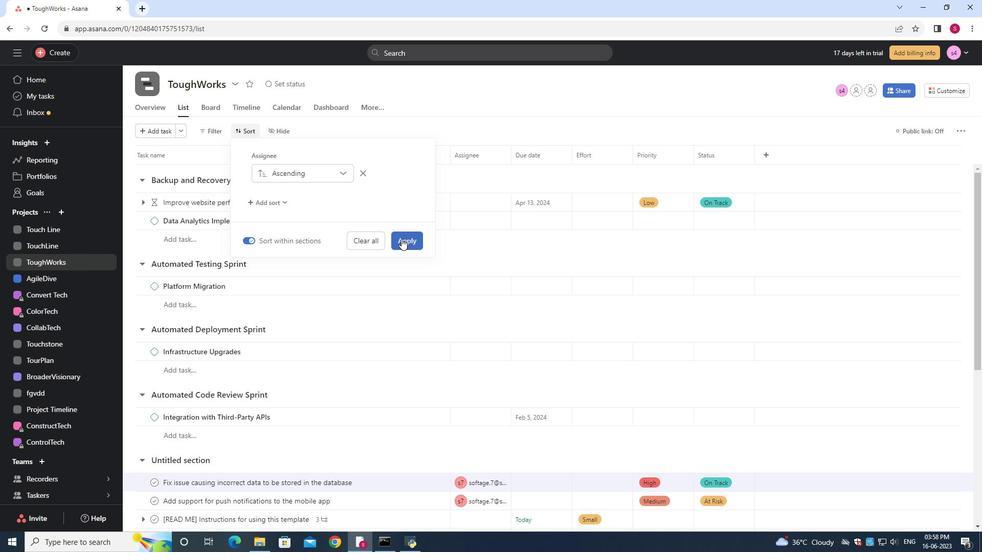
Action: Mouse moved to (401, 238)
Screenshot: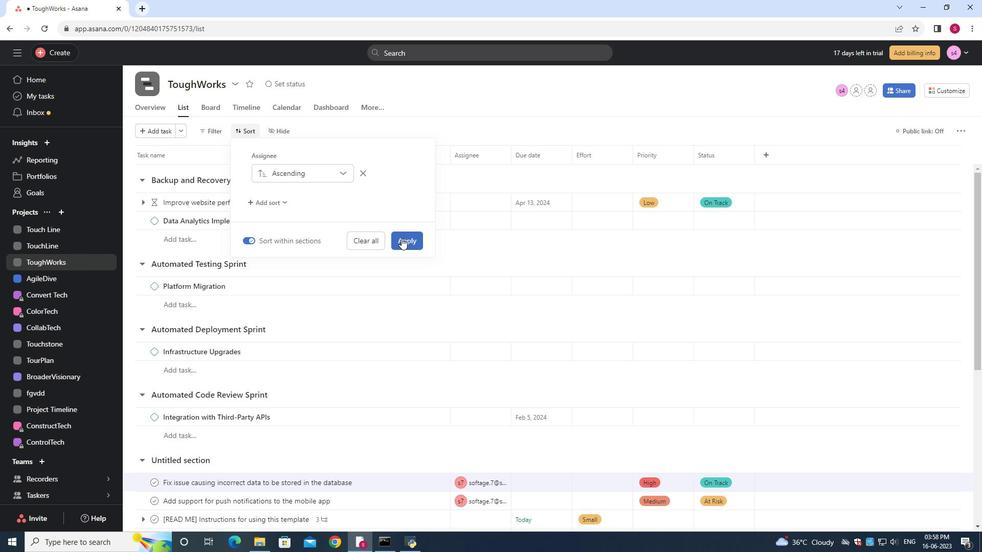 
